 Task: Use the formula "HYPGEOM.DIST" in spreadsheet "Project portfolio".
Action: Mouse moved to (144, 134)
Screenshot: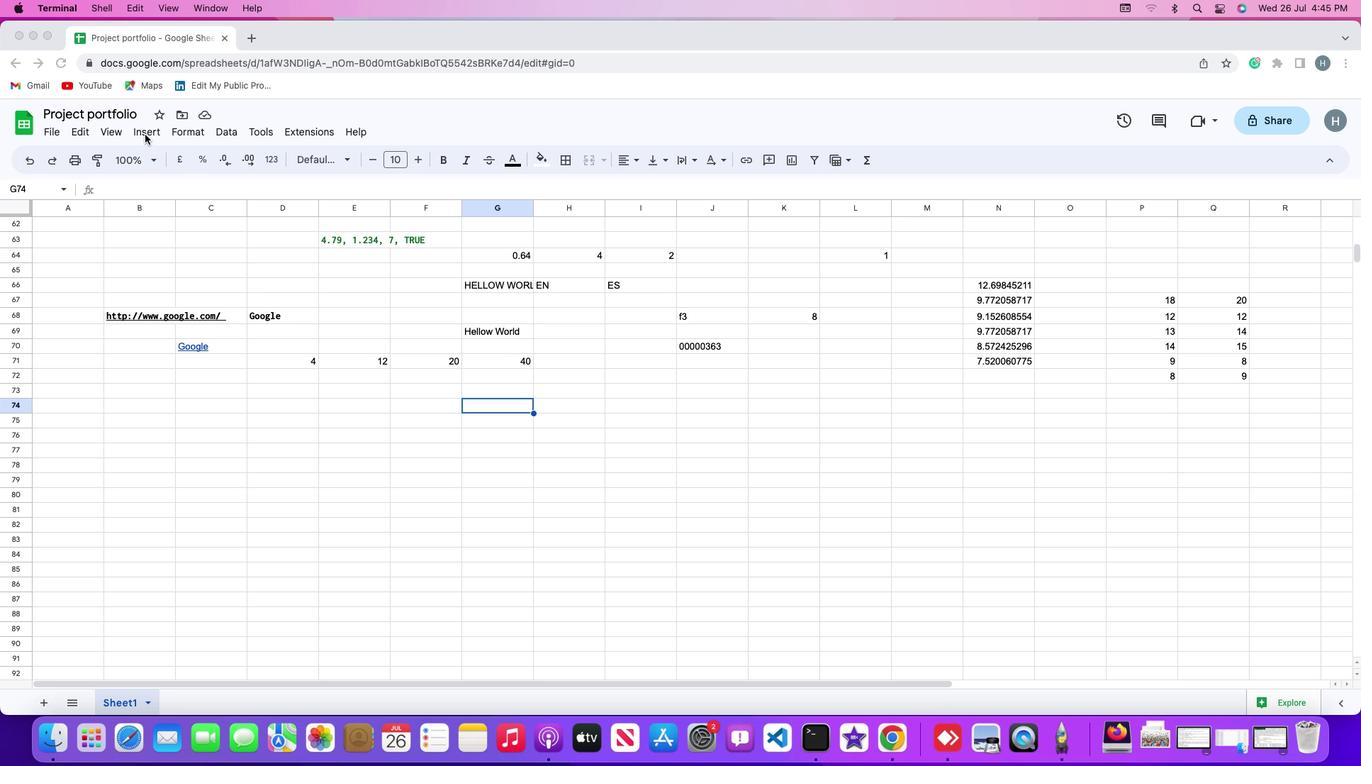 
Action: Mouse pressed left at (144, 134)
Screenshot: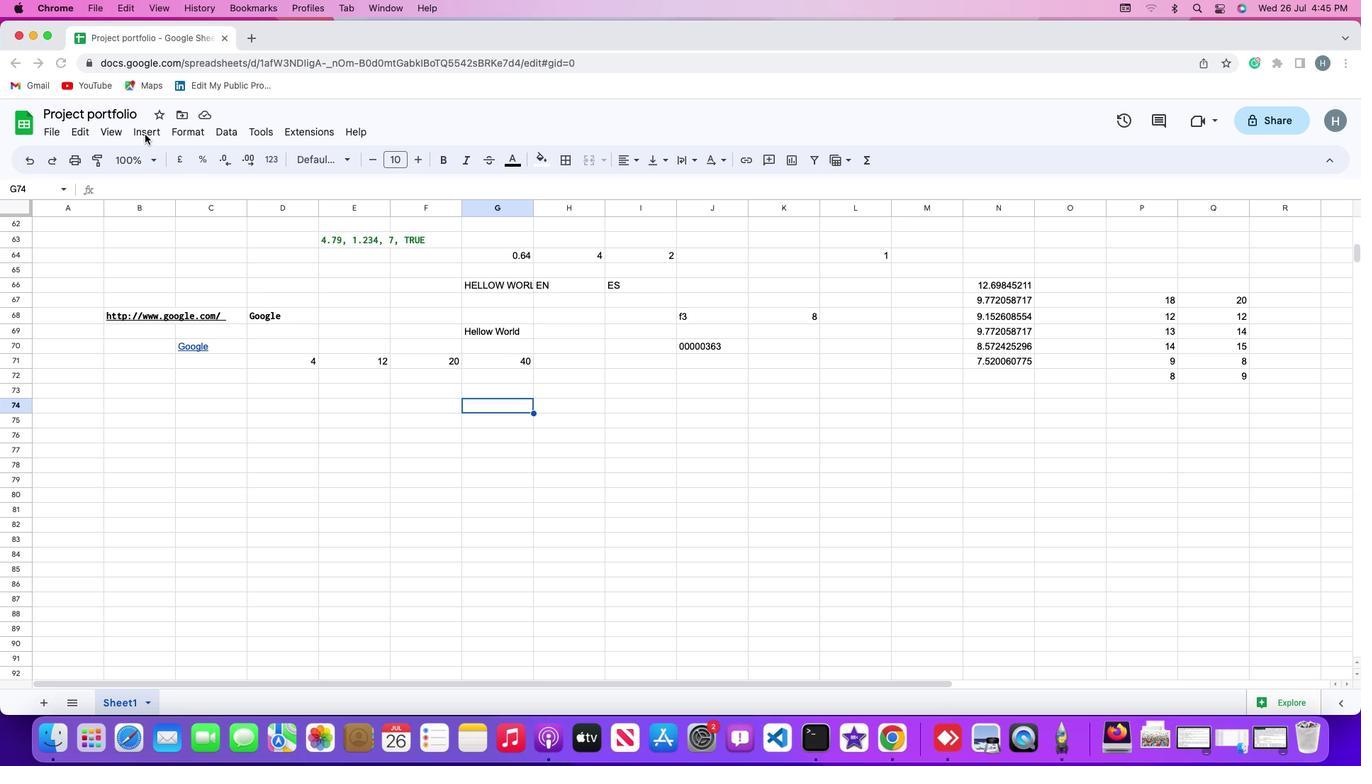 
Action: Mouse moved to (147, 132)
Screenshot: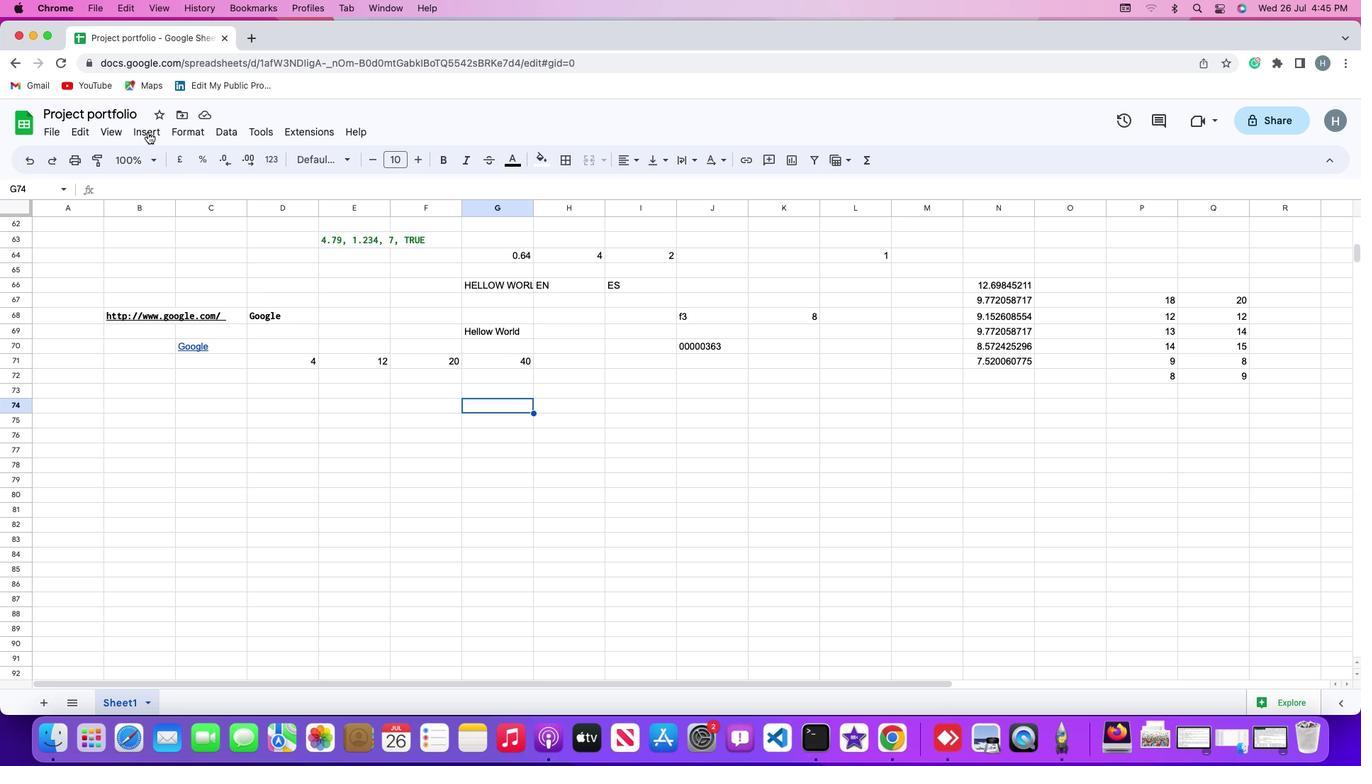 
Action: Mouse pressed left at (147, 132)
Screenshot: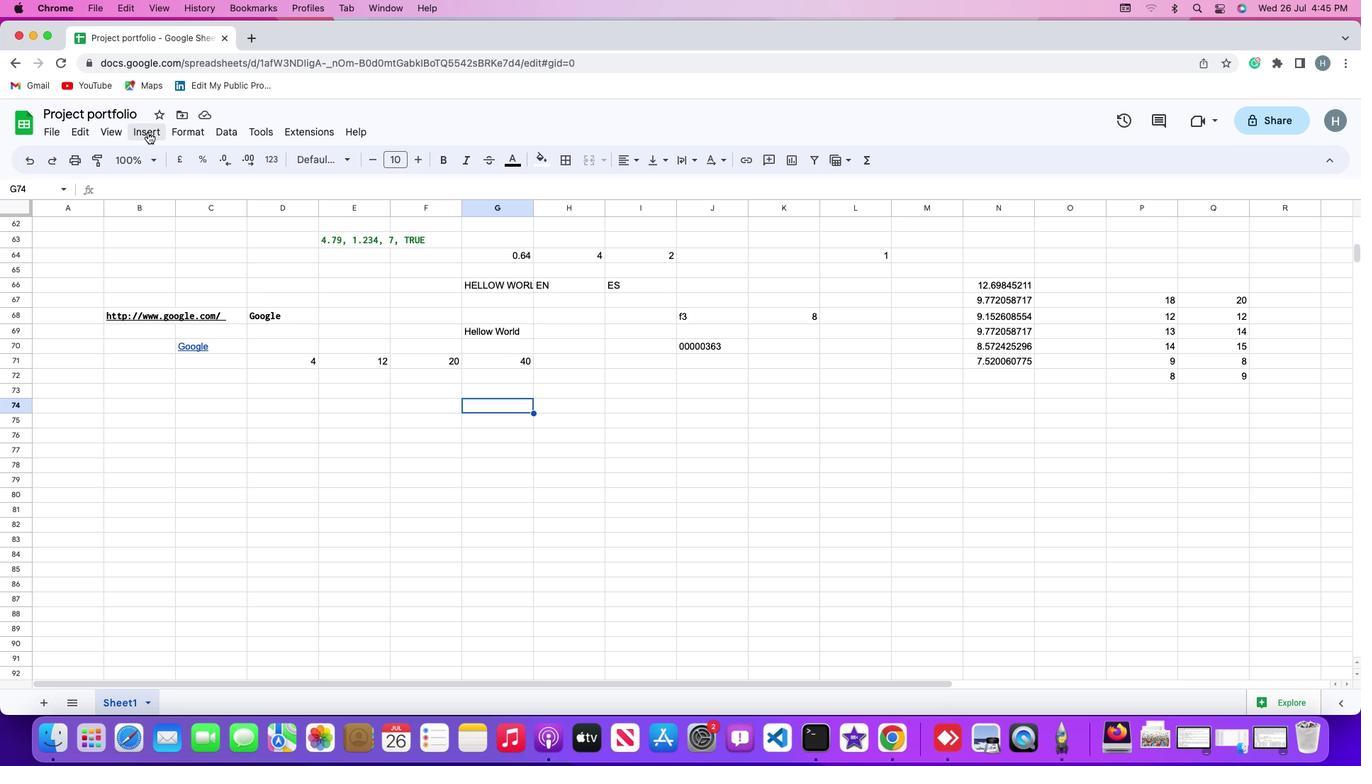 
Action: Mouse moved to (196, 359)
Screenshot: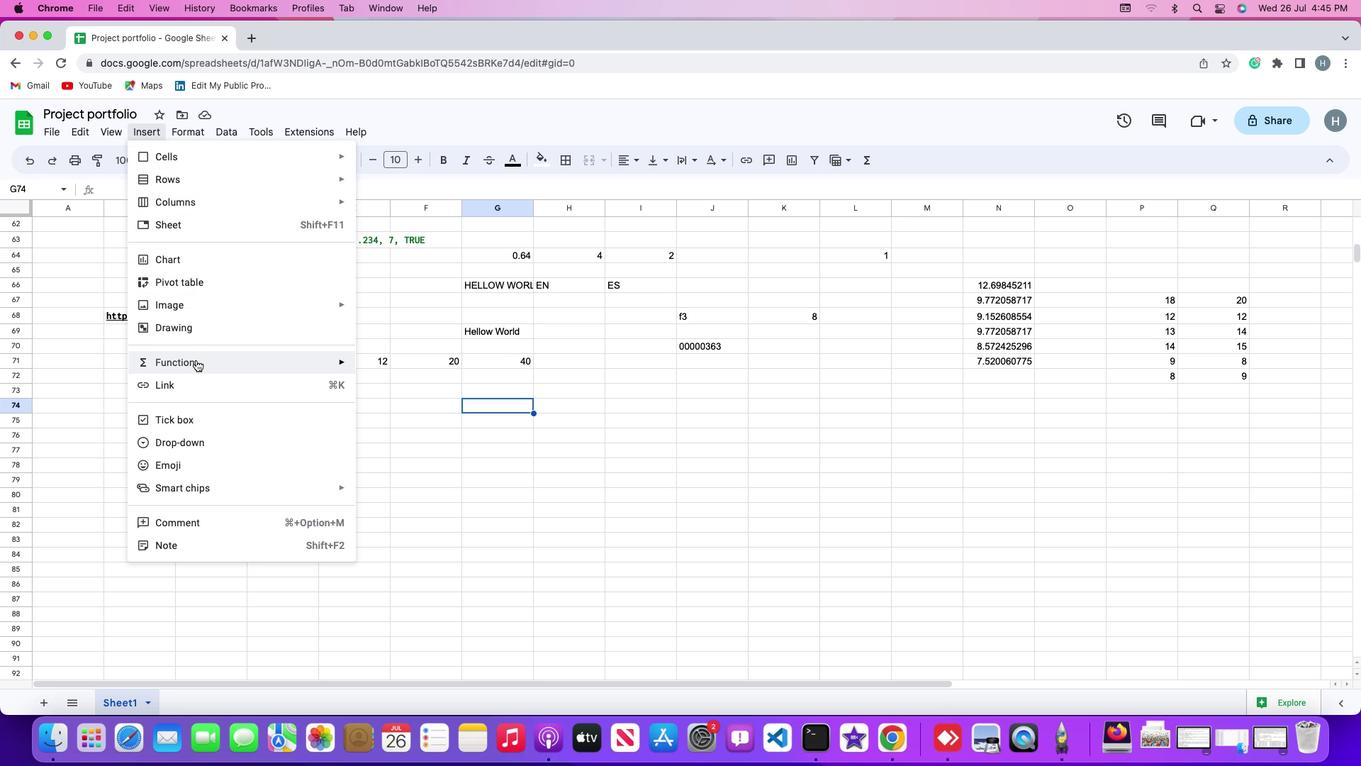 
Action: Mouse pressed left at (196, 359)
Screenshot: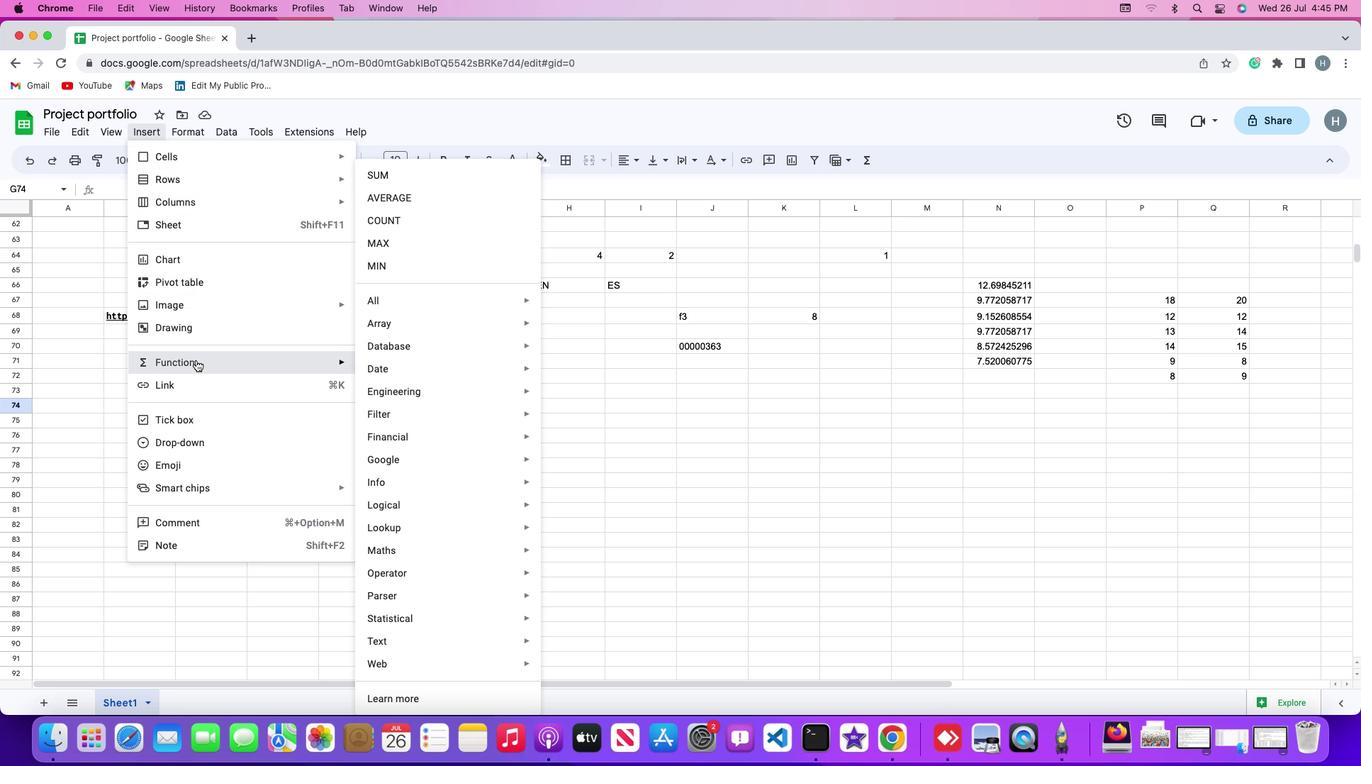 
Action: Mouse moved to (417, 298)
Screenshot: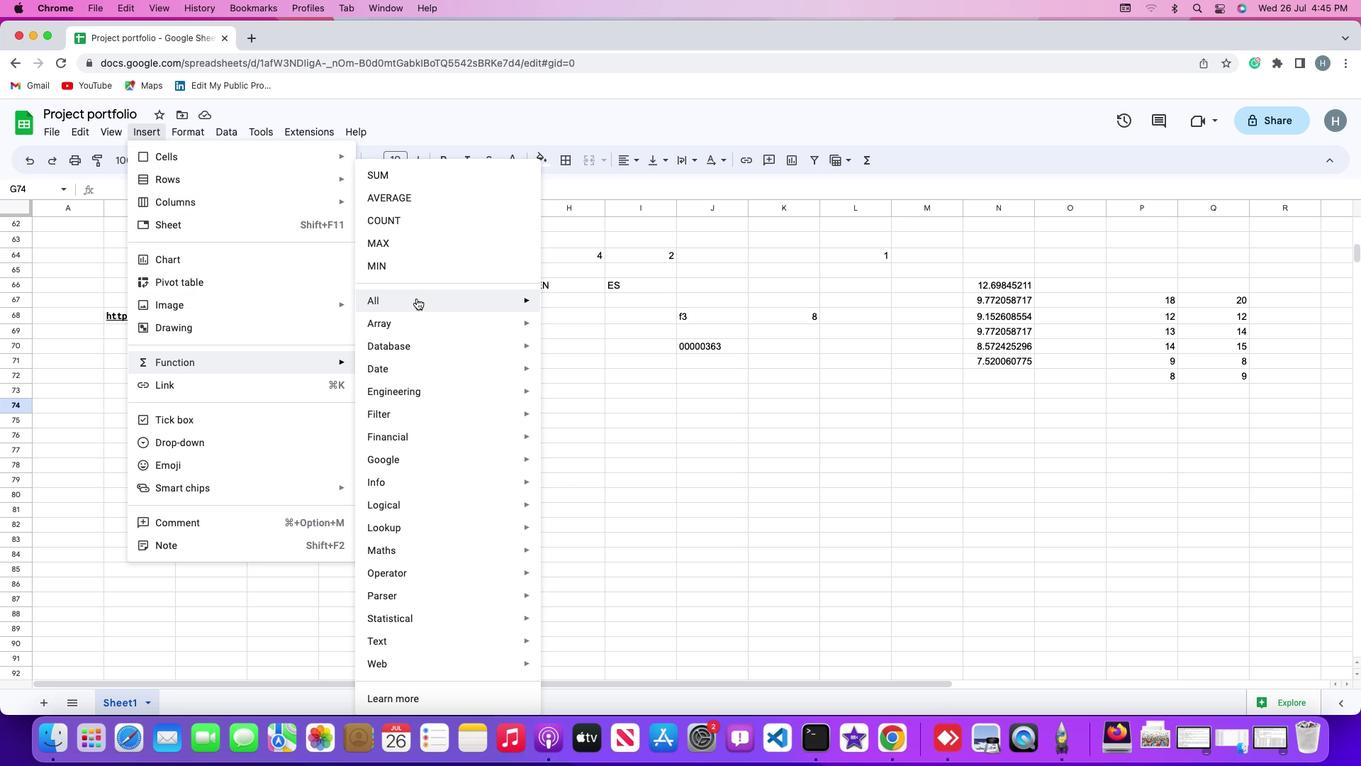 
Action: Mouse pressed left at (417, 298)
Screenshot: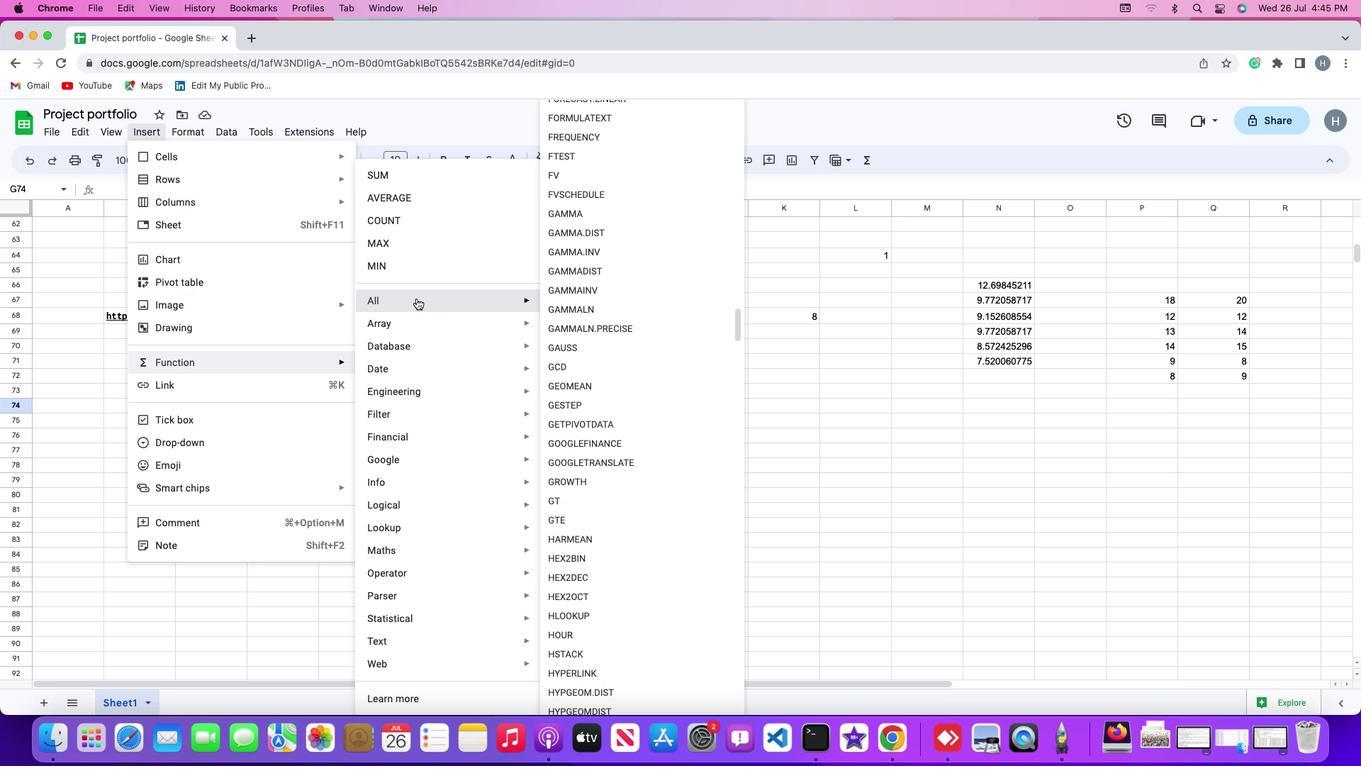 
Action: Mouse moved to (642, 582)
Screenshot: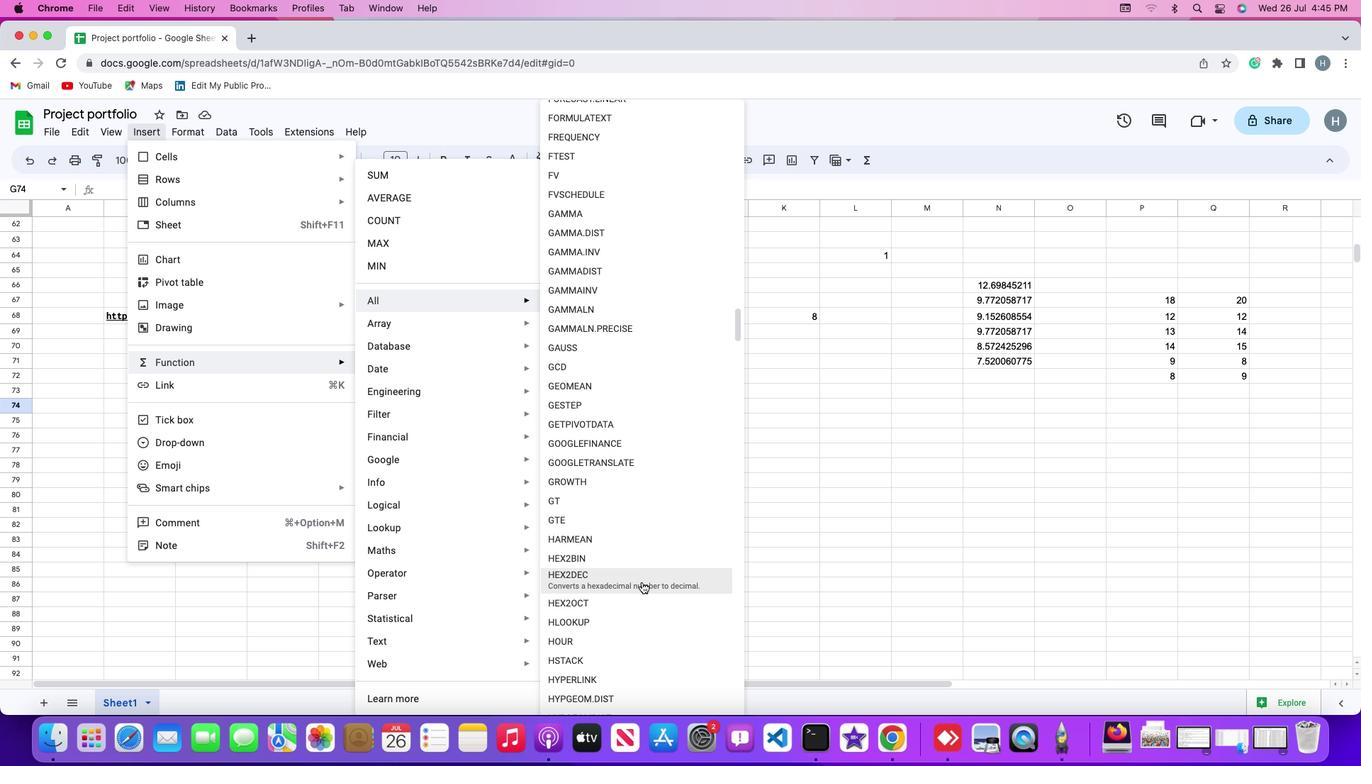 
Action: Mouse scrolled (642, 582) with delta (0, 0)
Screenshot: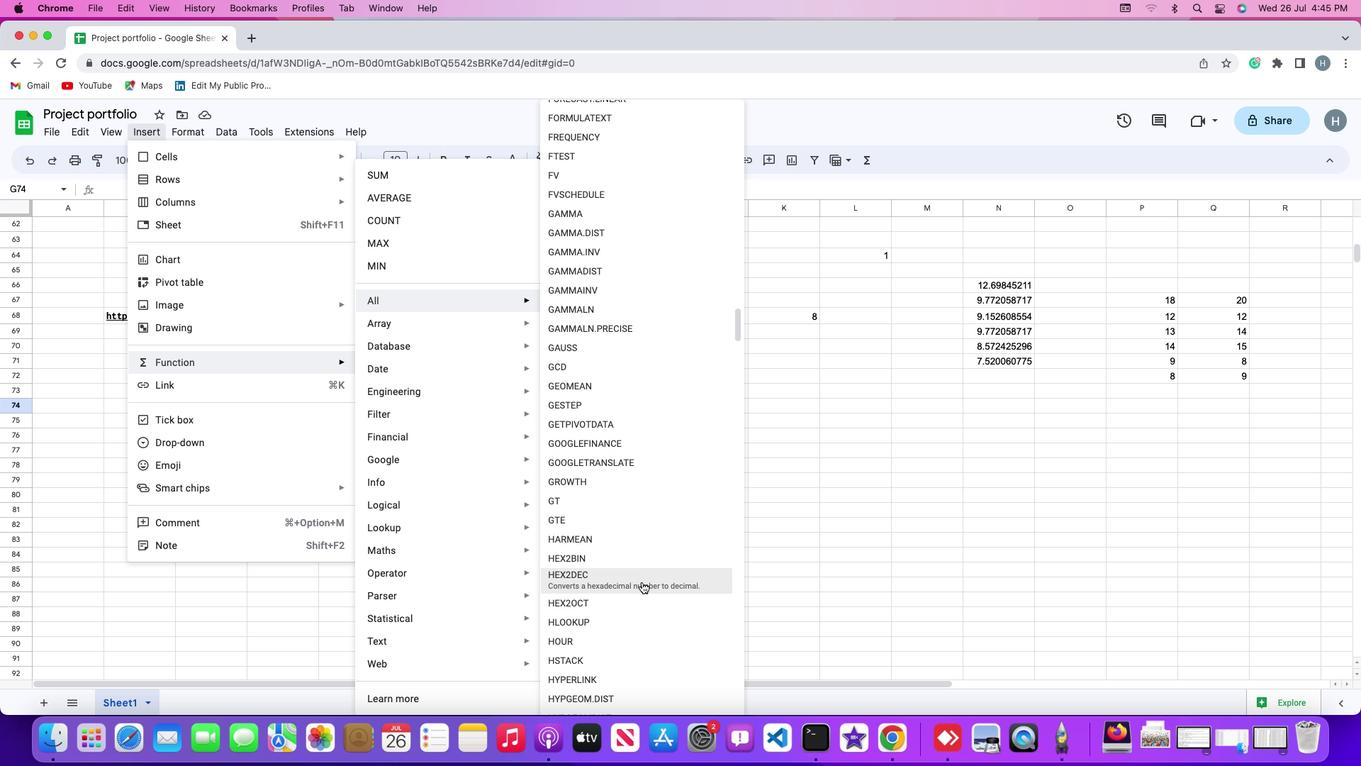 
Action: Mouse scrolled (642, 582) with delta (0, 0)
Screenshot: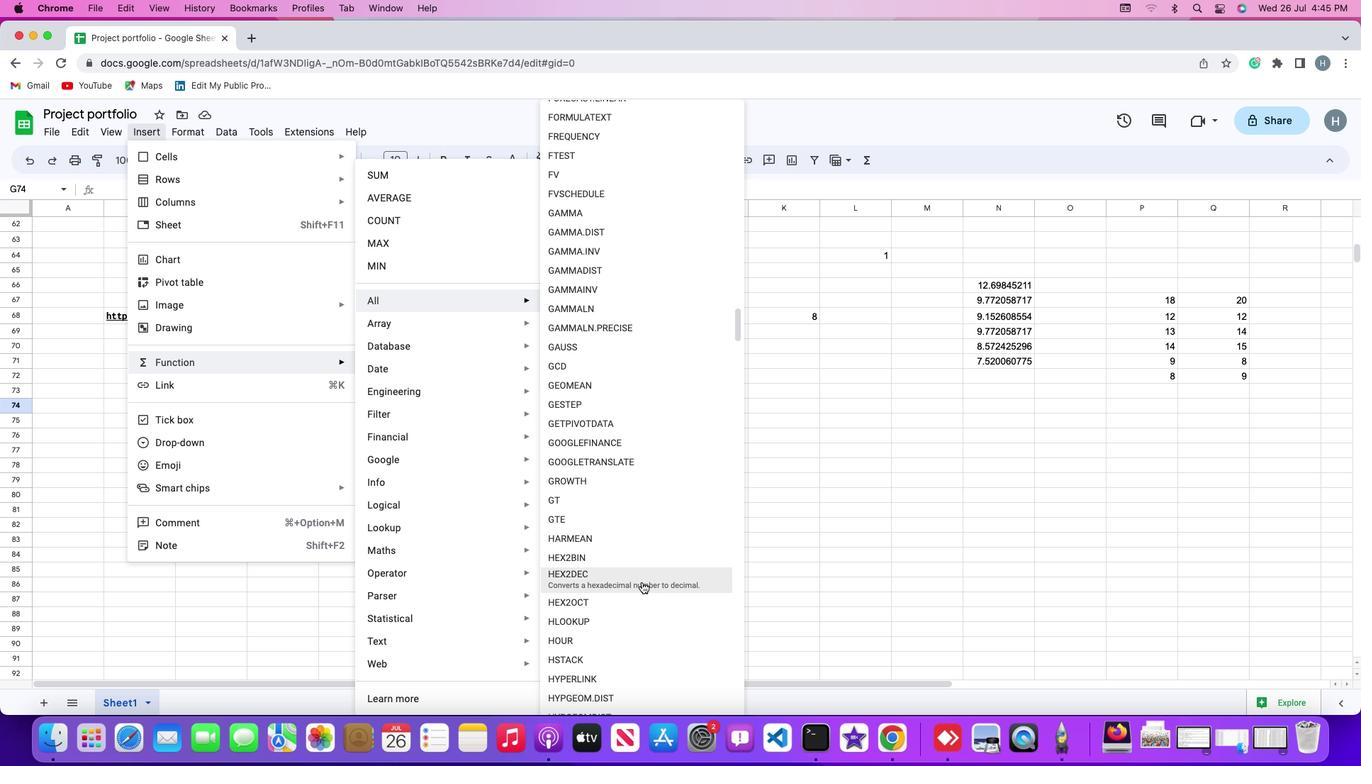 
Action: Mouse scrolled (642, 582) with delta (0, -1)
Screenshot: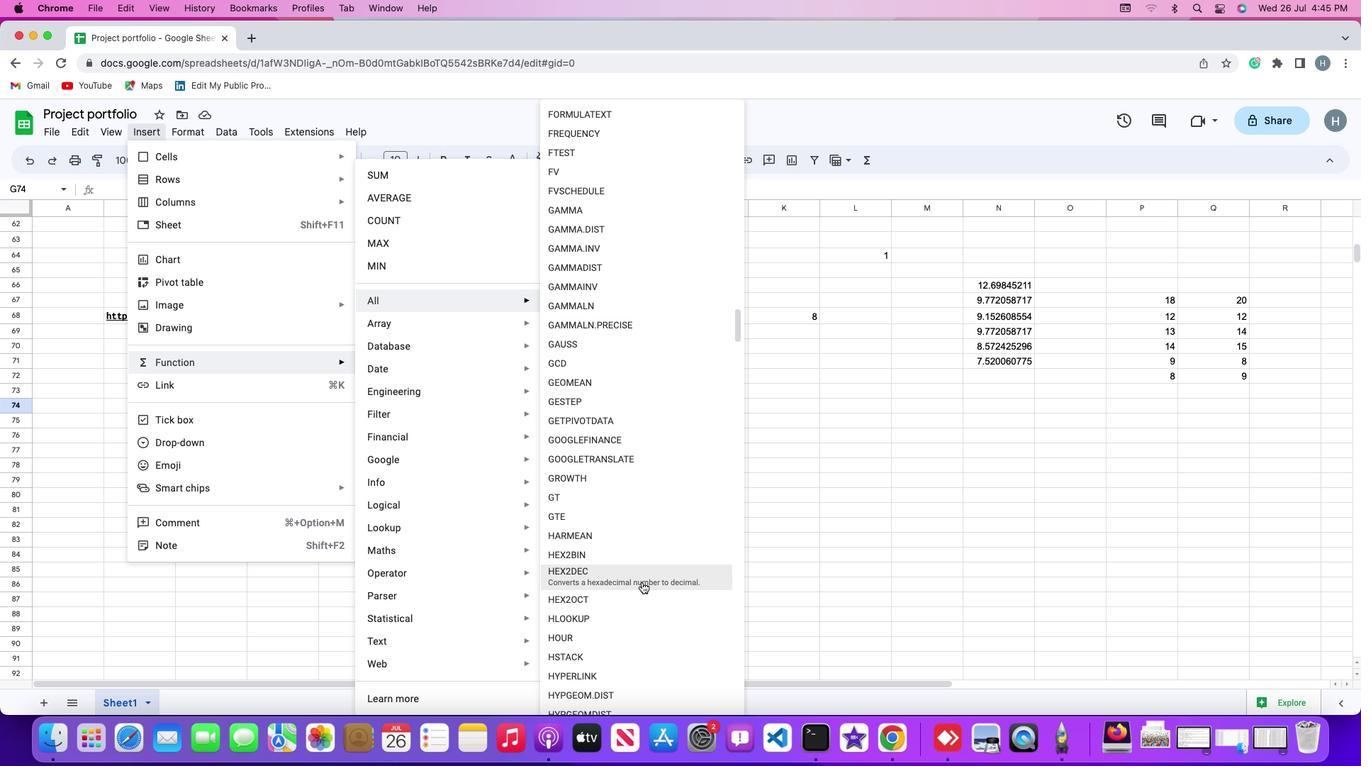 
Action: Mouse scrolled (642, 582) with delta (0, 0)
Screenshot: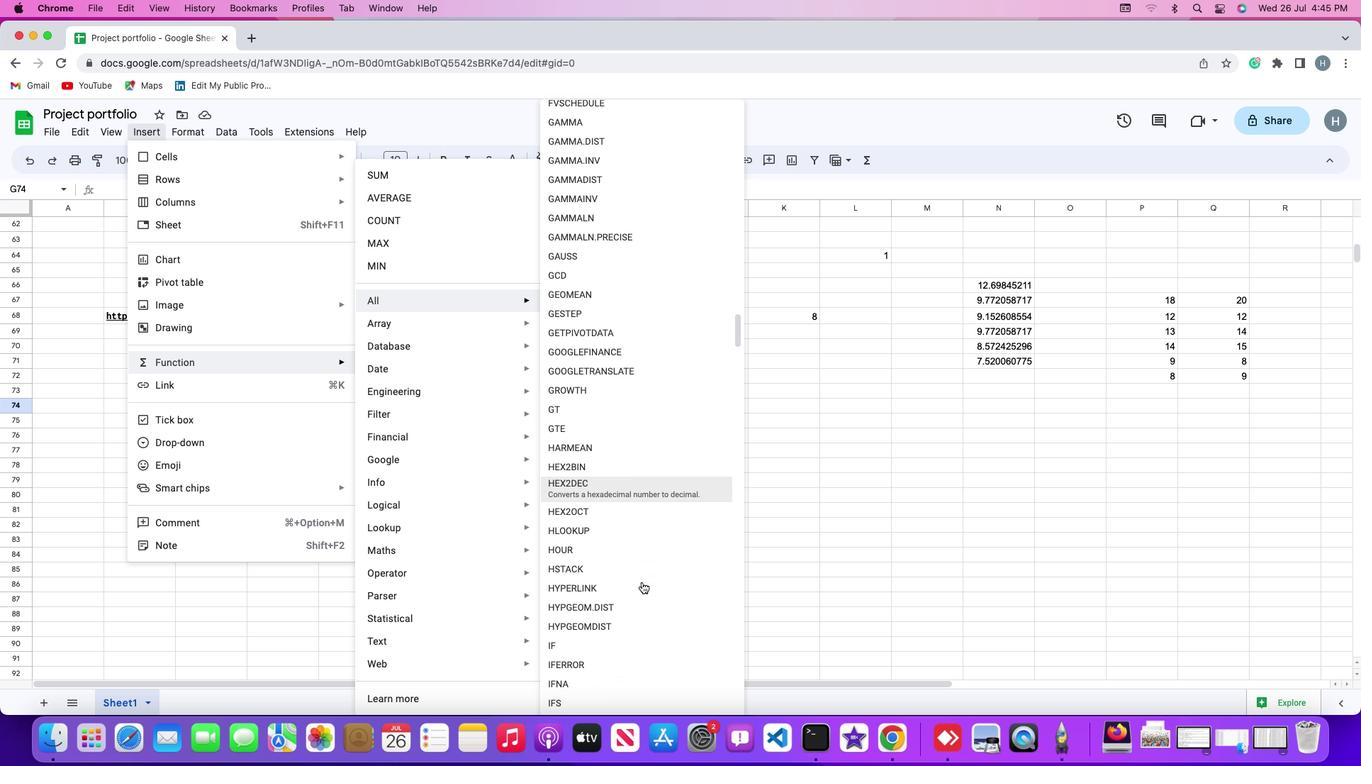 
Action: Mouse moved to (642, 582)
Screenshot: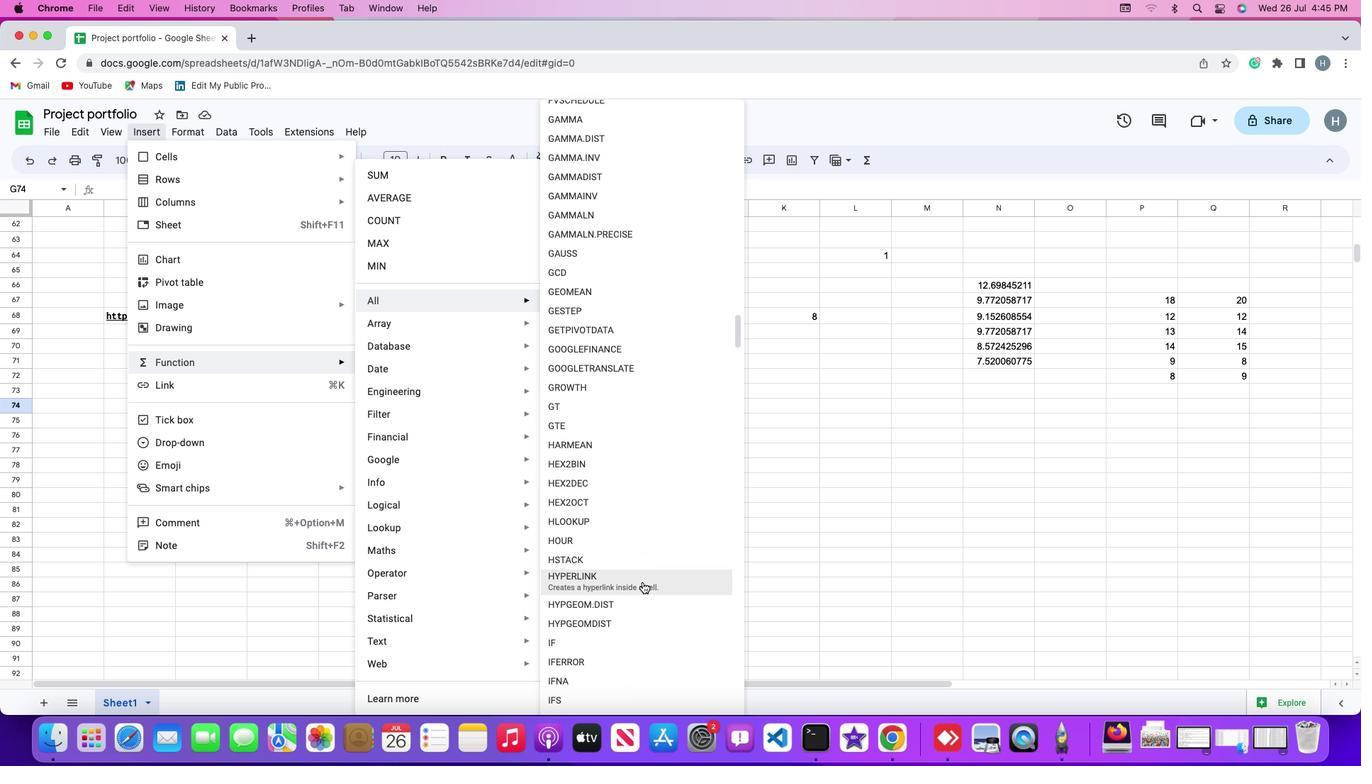 
Action: Mouse scrolled (642, 582) with delta (0, 0)
Screenshot: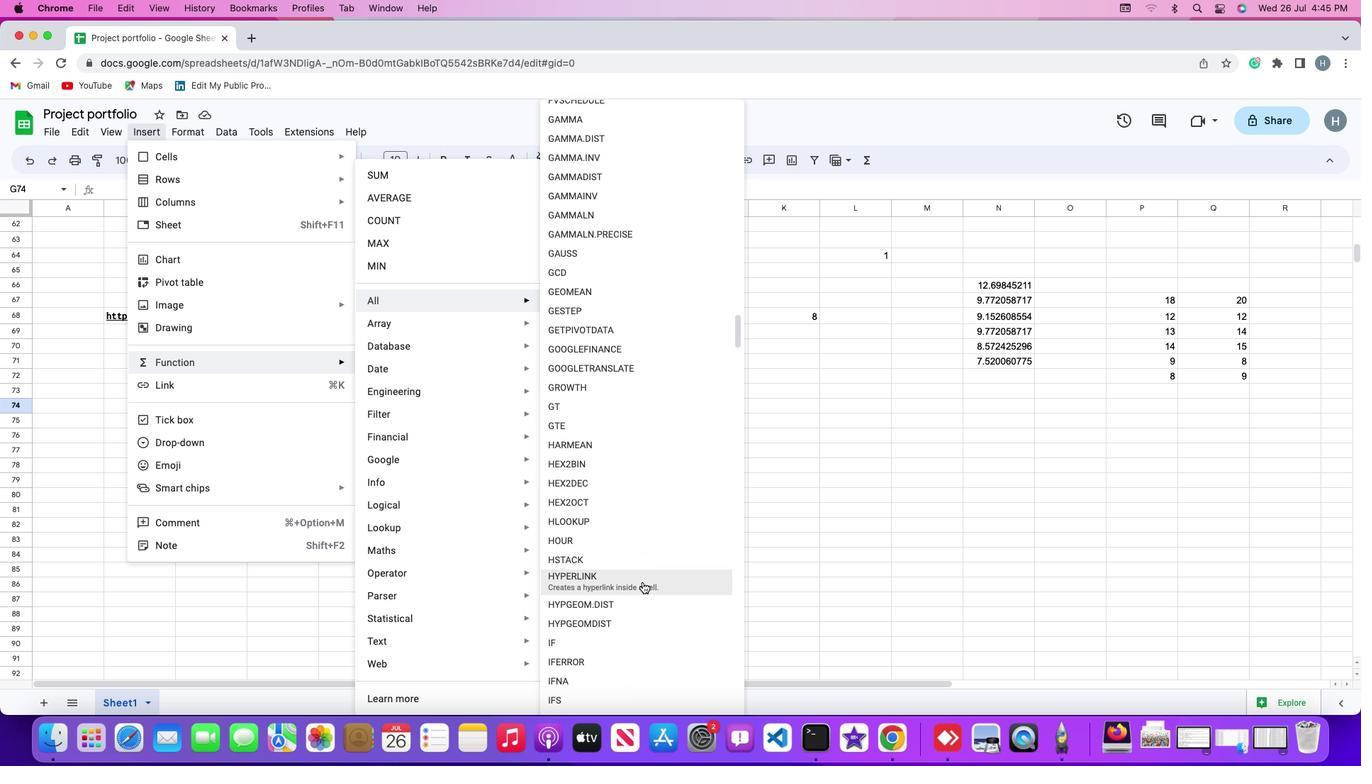 
Action: Mouse scrolled (642, 582) with delta (0, 0)
Screenshot: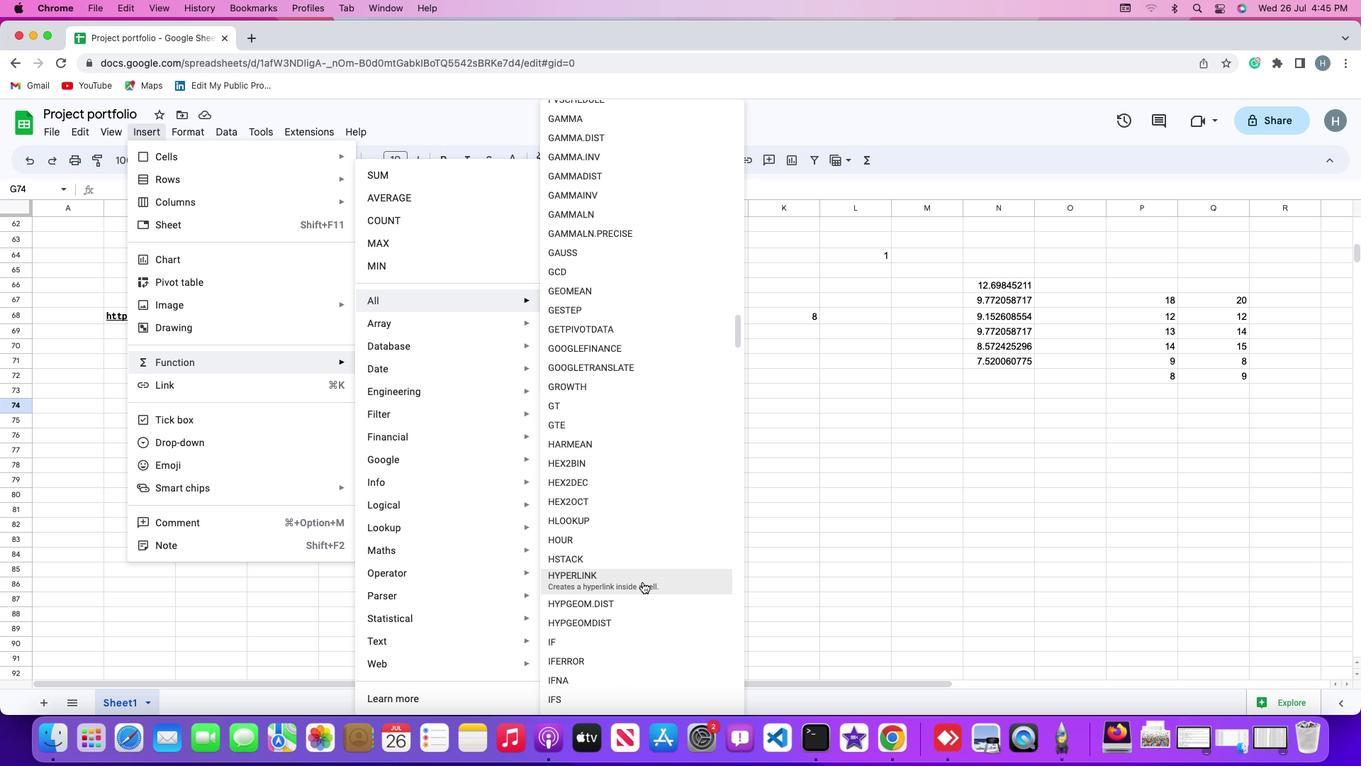
Action: Mouse scrolled (642, 582) with delta (0, 0)
Screenshot: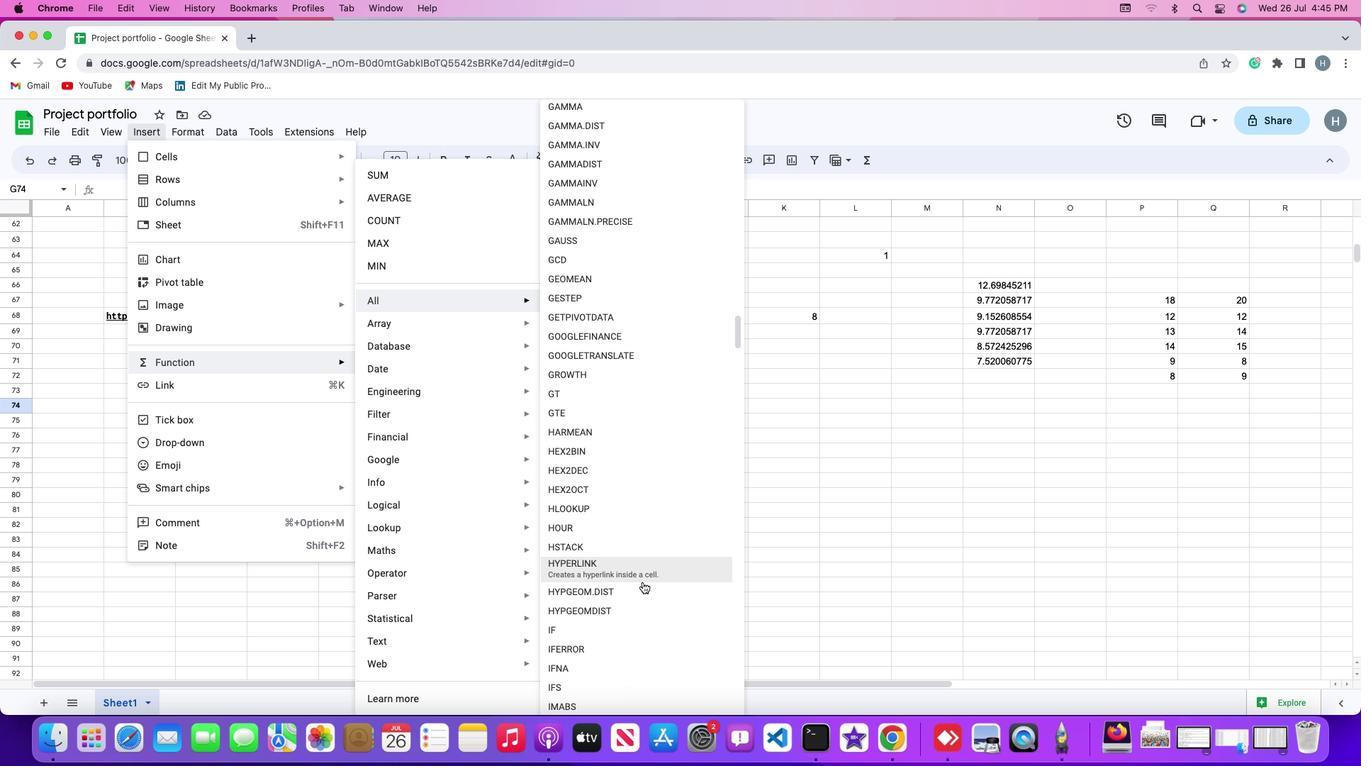 
Action: Mouse moved to (614, 541)
Screenshot: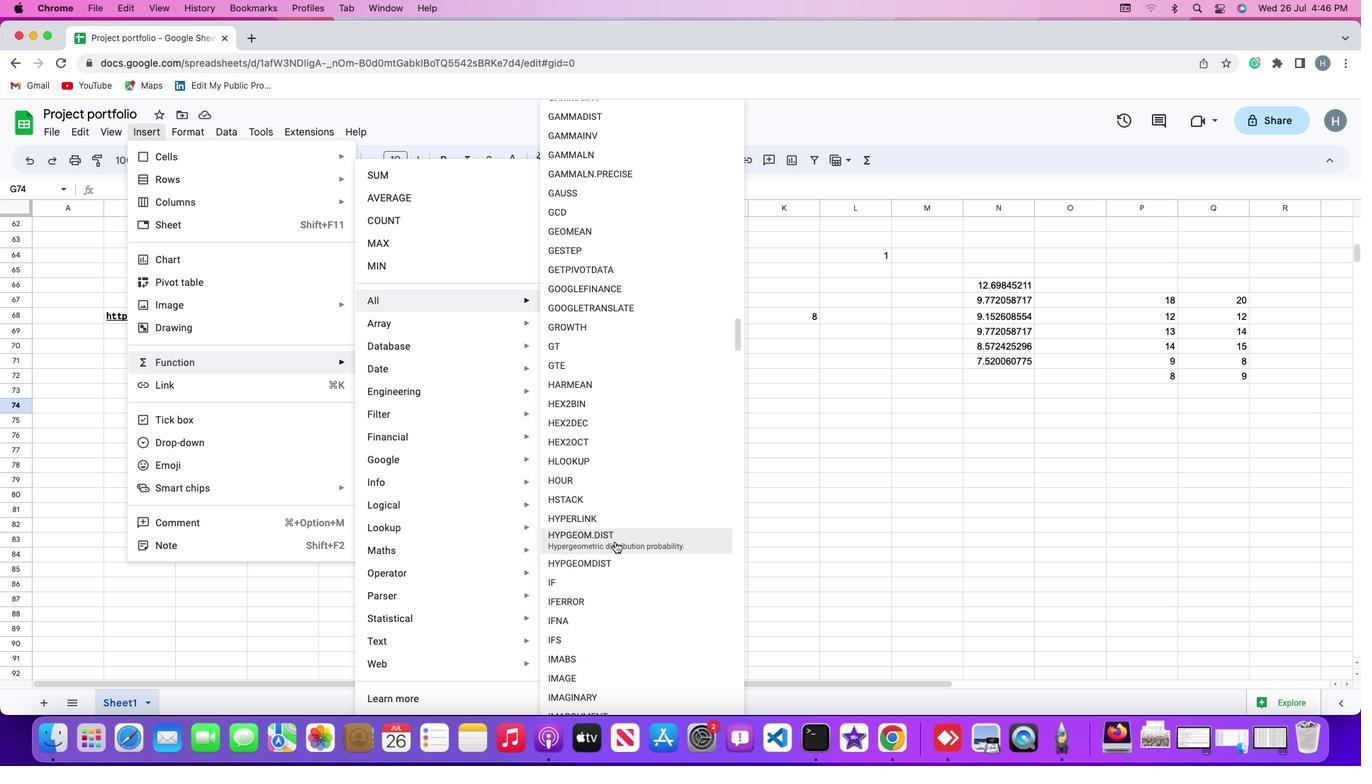 
Action: Mouse pressed left at (614, 541)
Screenshot: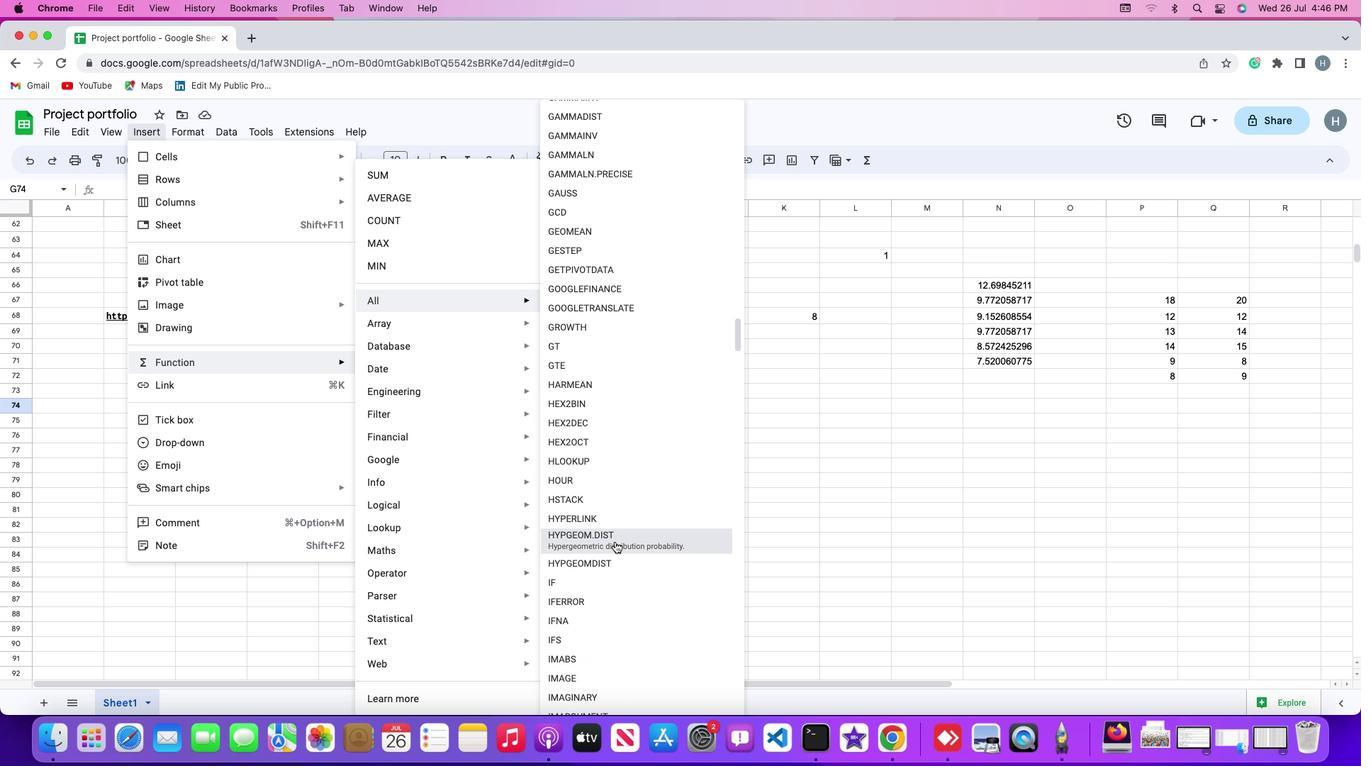 
Action: Mouse moved to (299, 359)
Screenshot: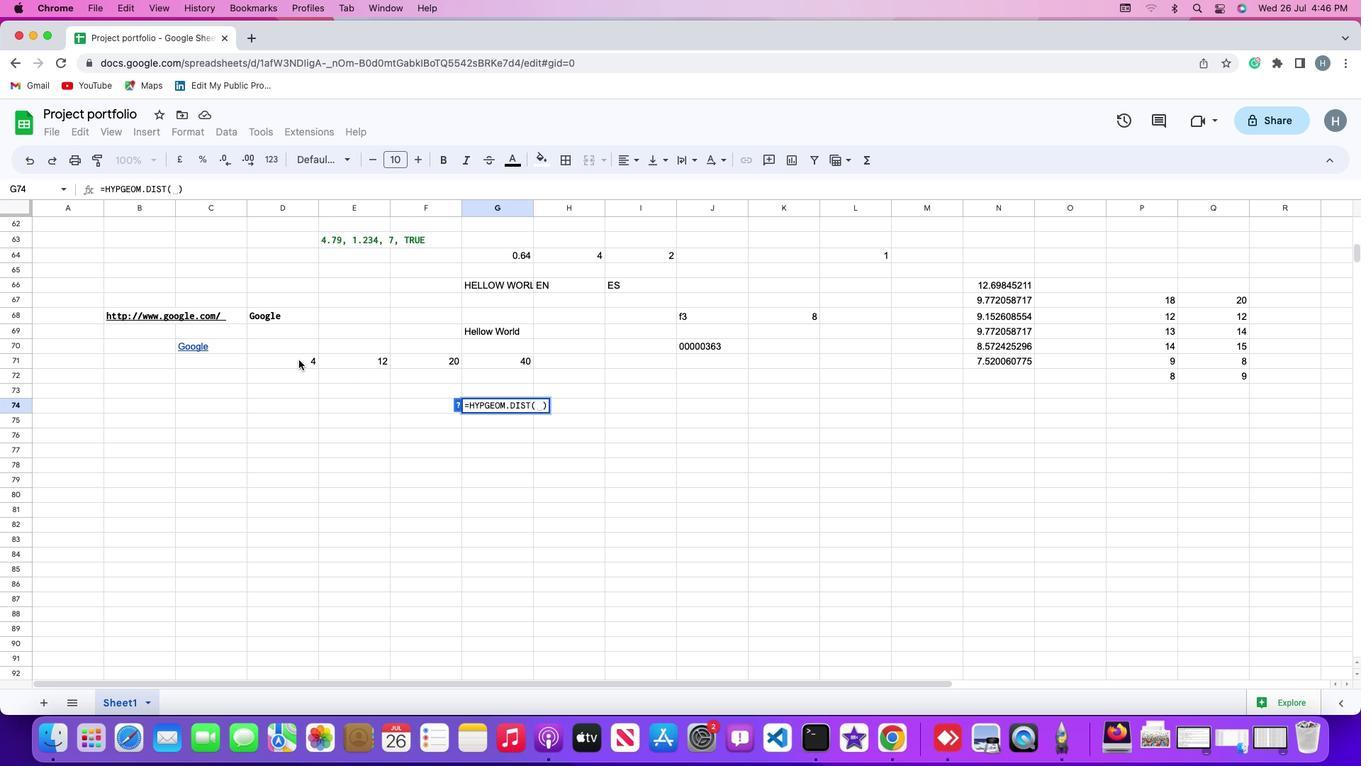 
Action: Mouse pressed left at (299, 359)
Screenshot: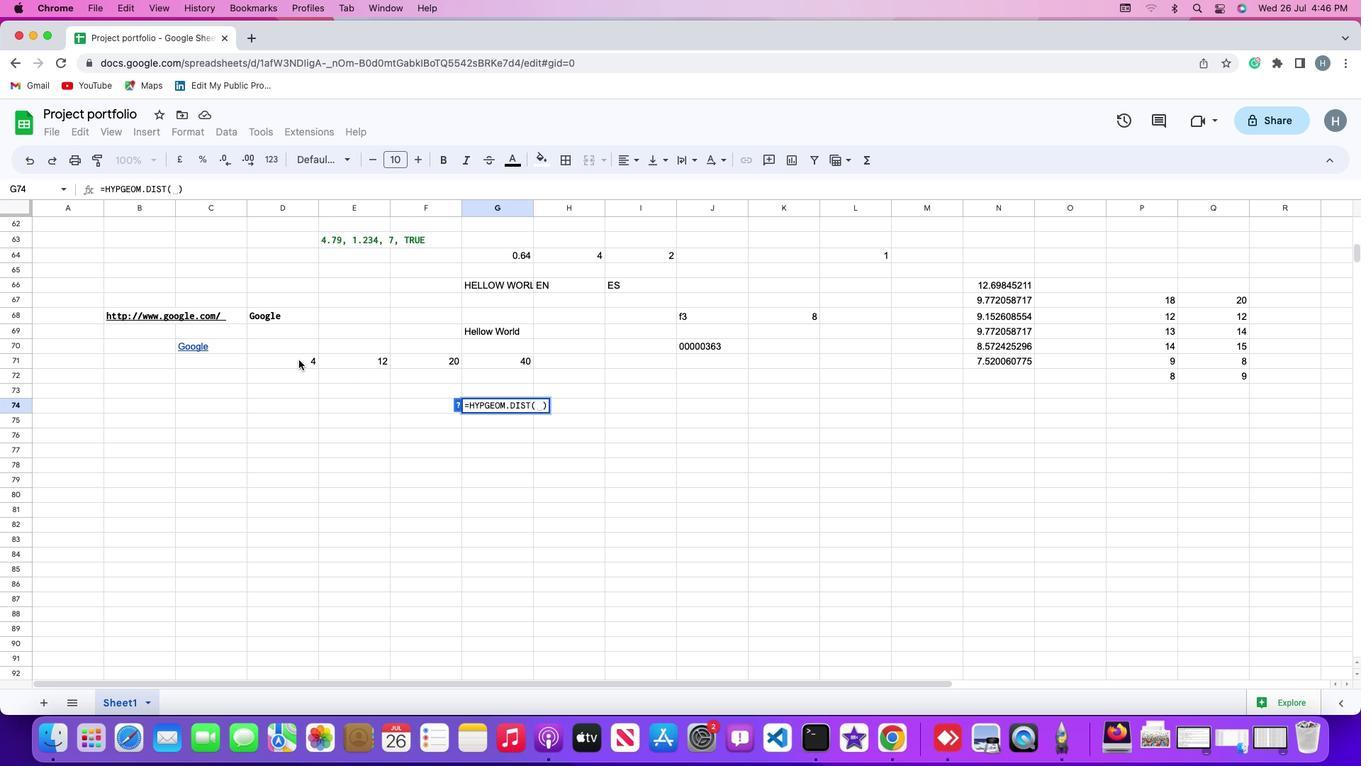 
Action: Mouse moved to (299, 361)
Screenshot: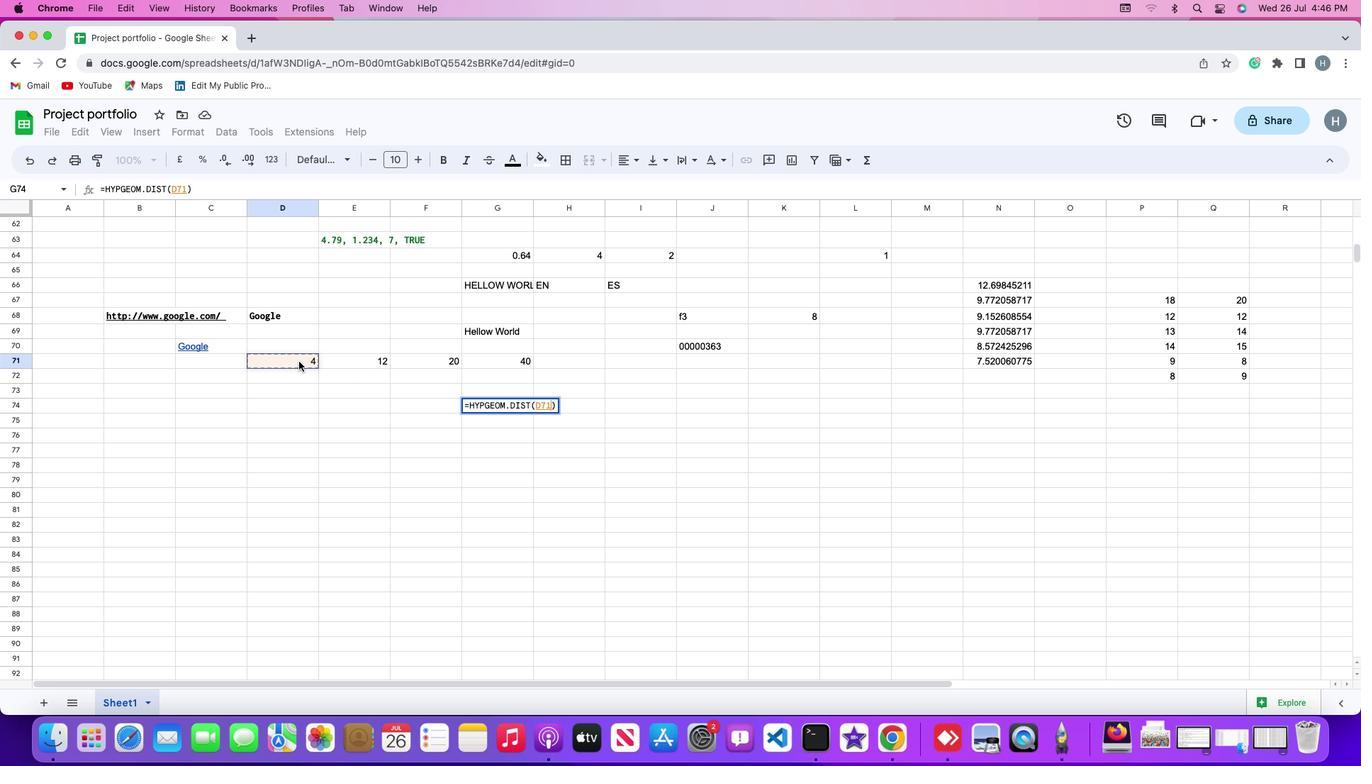 
Action: Key pressed ','
Screenshot: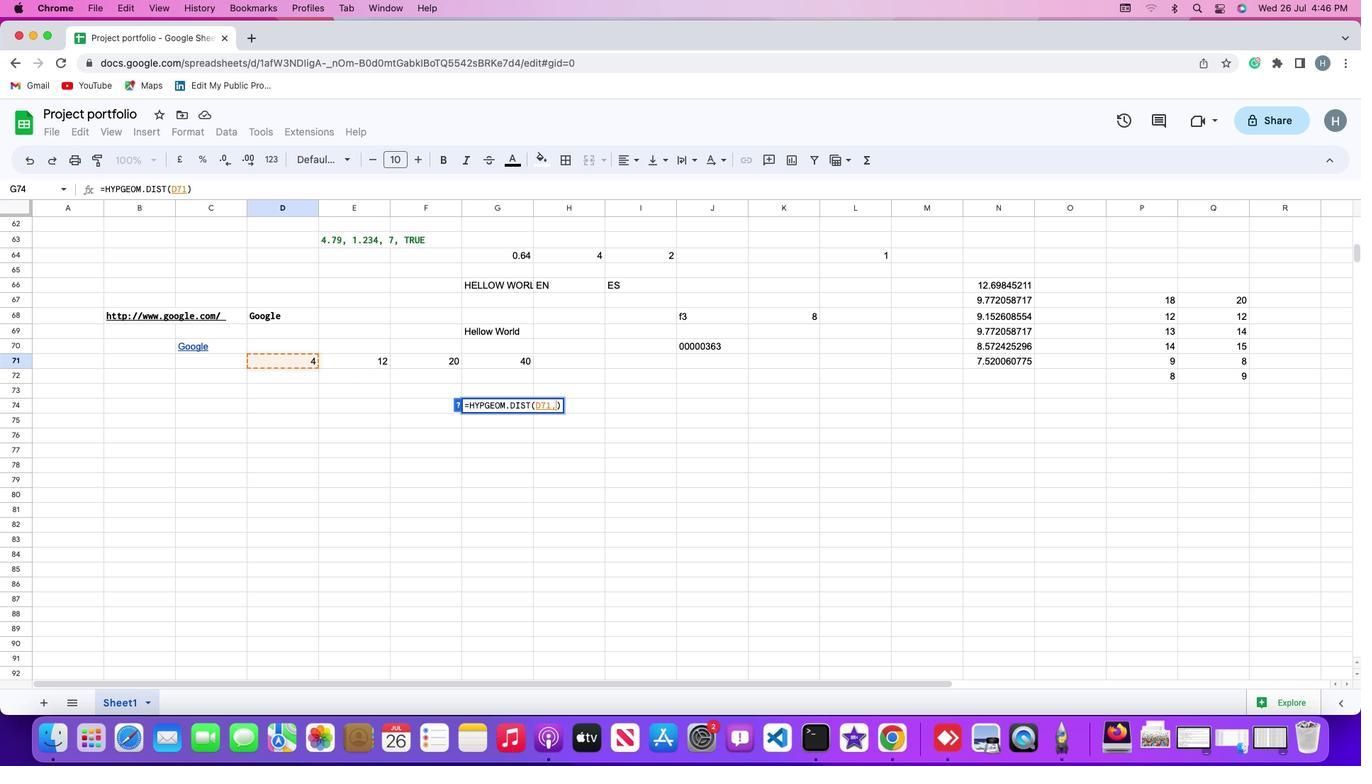 
Action: Mouse moved to (341, 361)
Screenshot: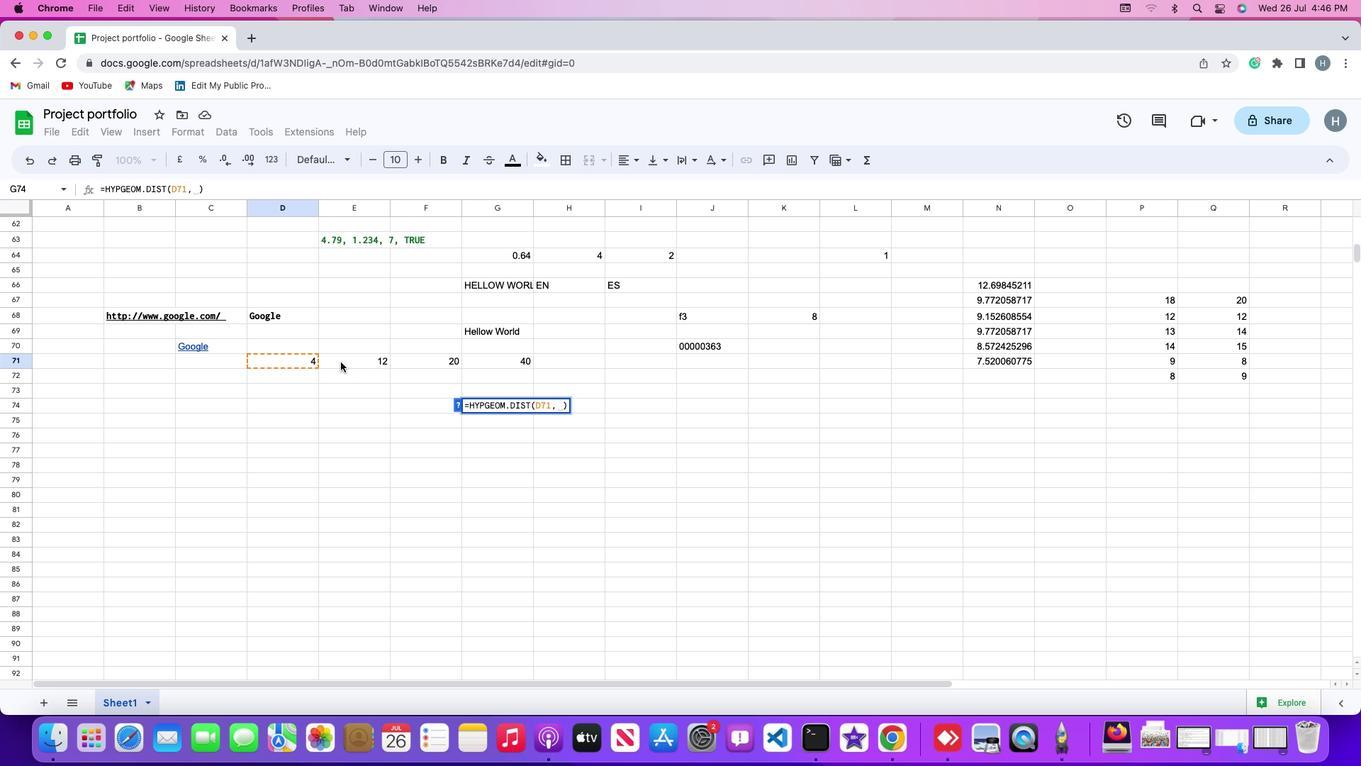 
Action: Mouse pressed left at (341, 361)
Screenshot: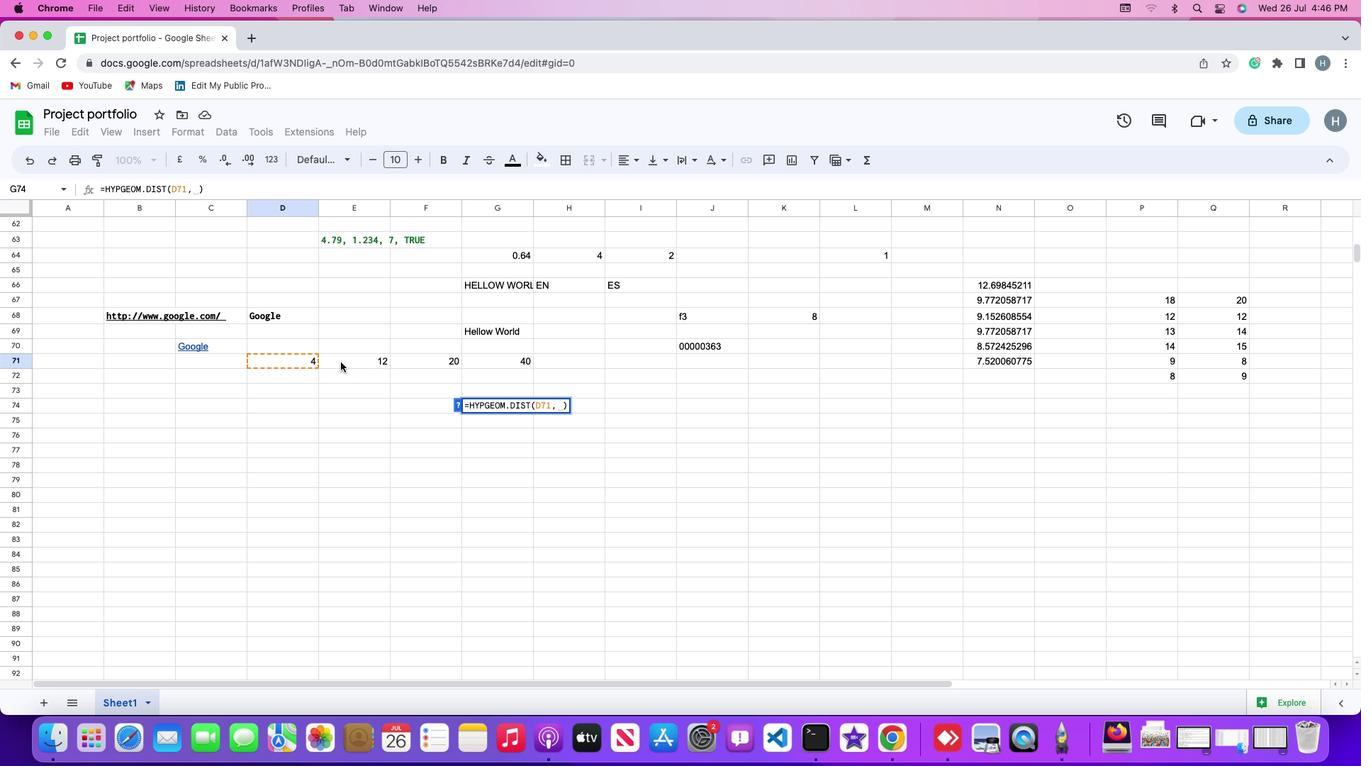 
Action: Key pressed ','
Screenshot: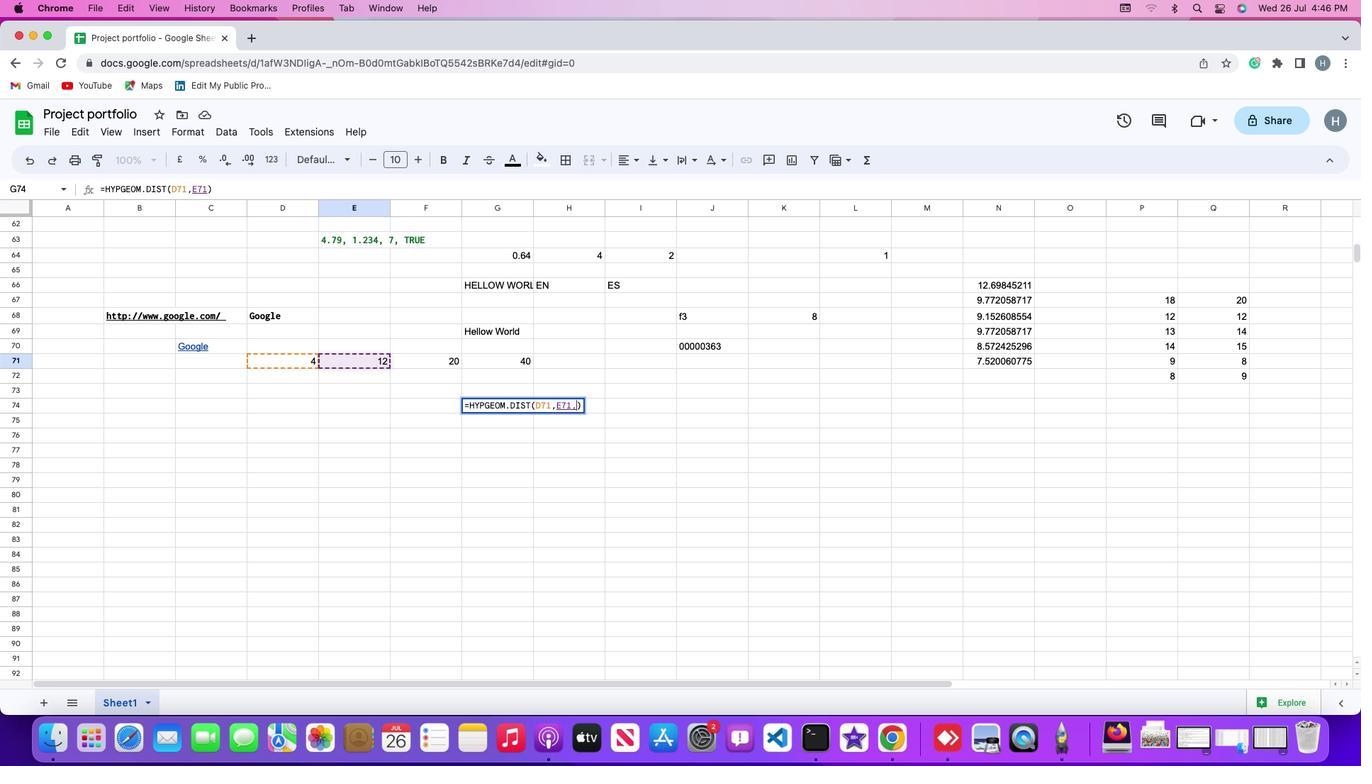 
Action: Mouse moved to (424, 357)
Screenshot: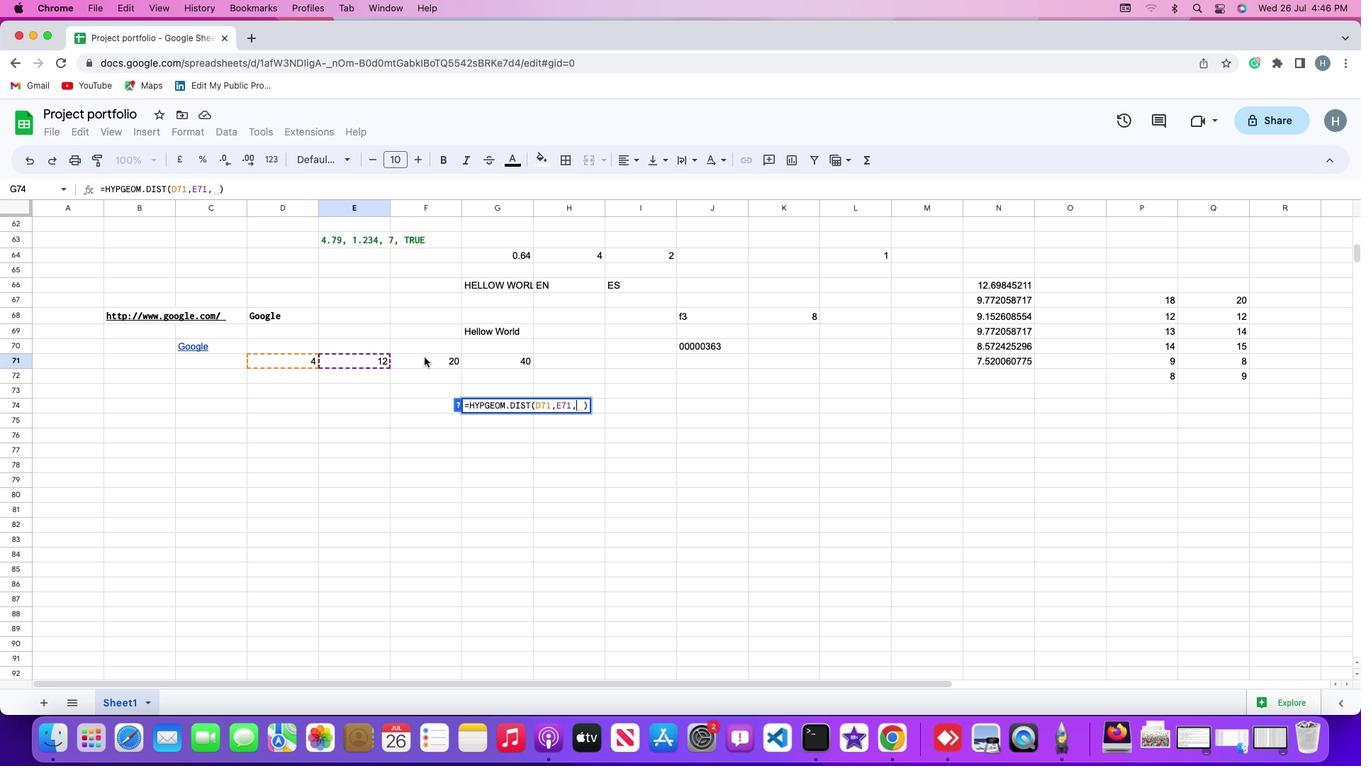 
Action: Mouse pressed left at (424, 357)
Screenshot: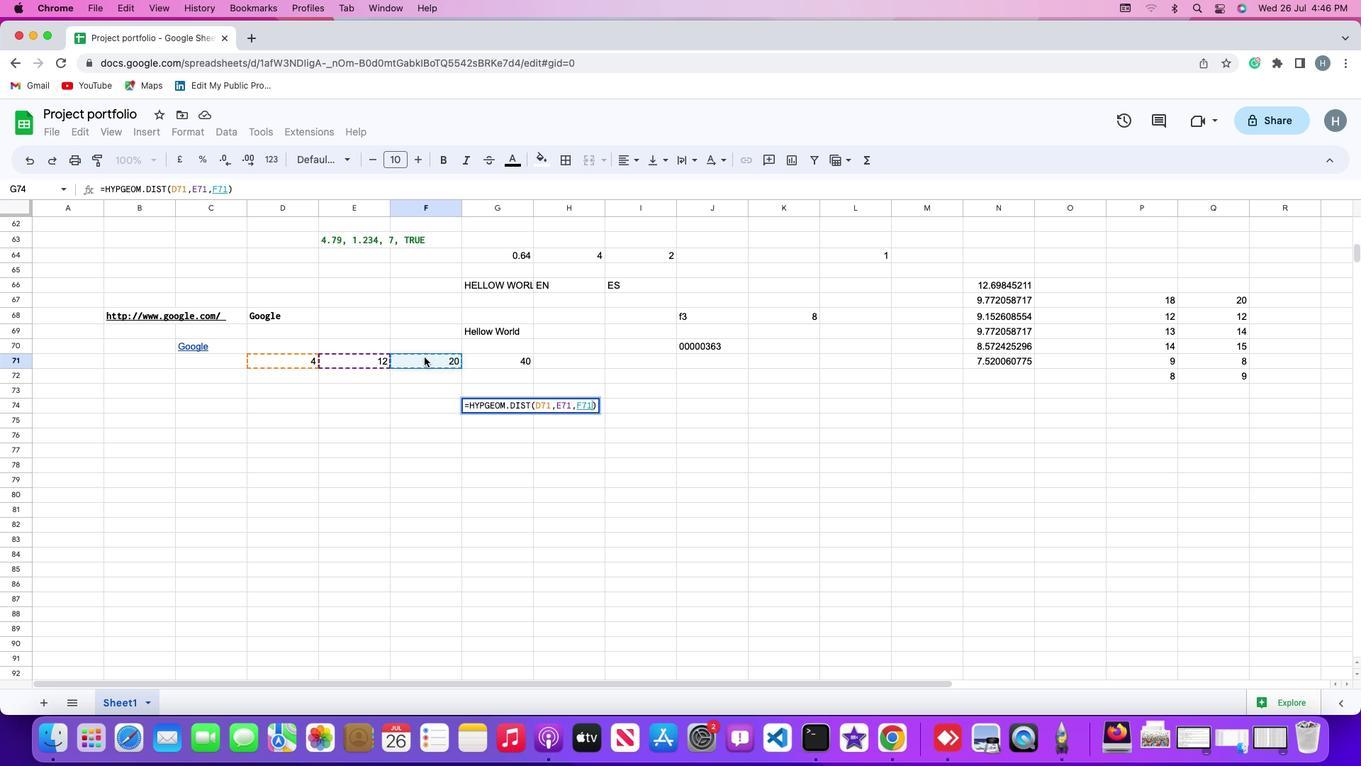 
Action: Key pressed ','
Screenshot: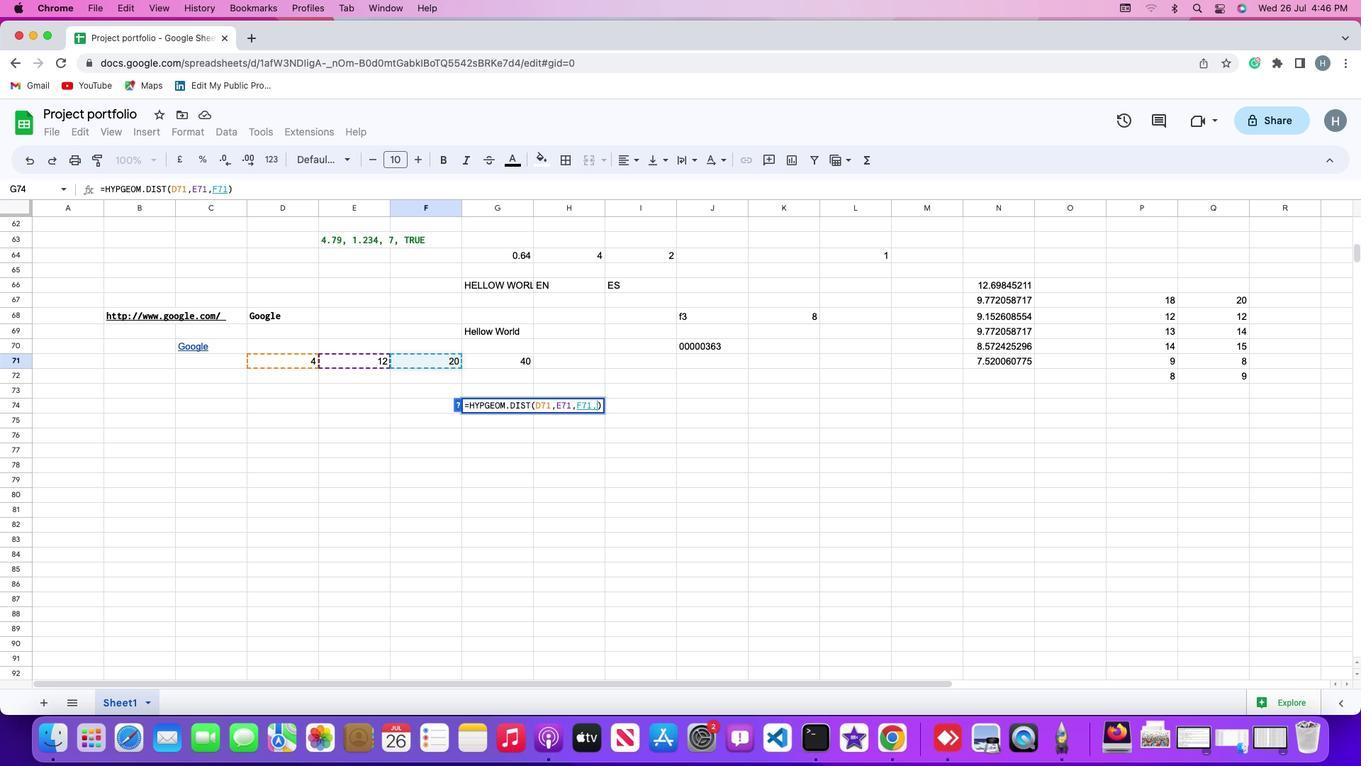 
Action: Mouse moved to (506, 358)
Screenshot: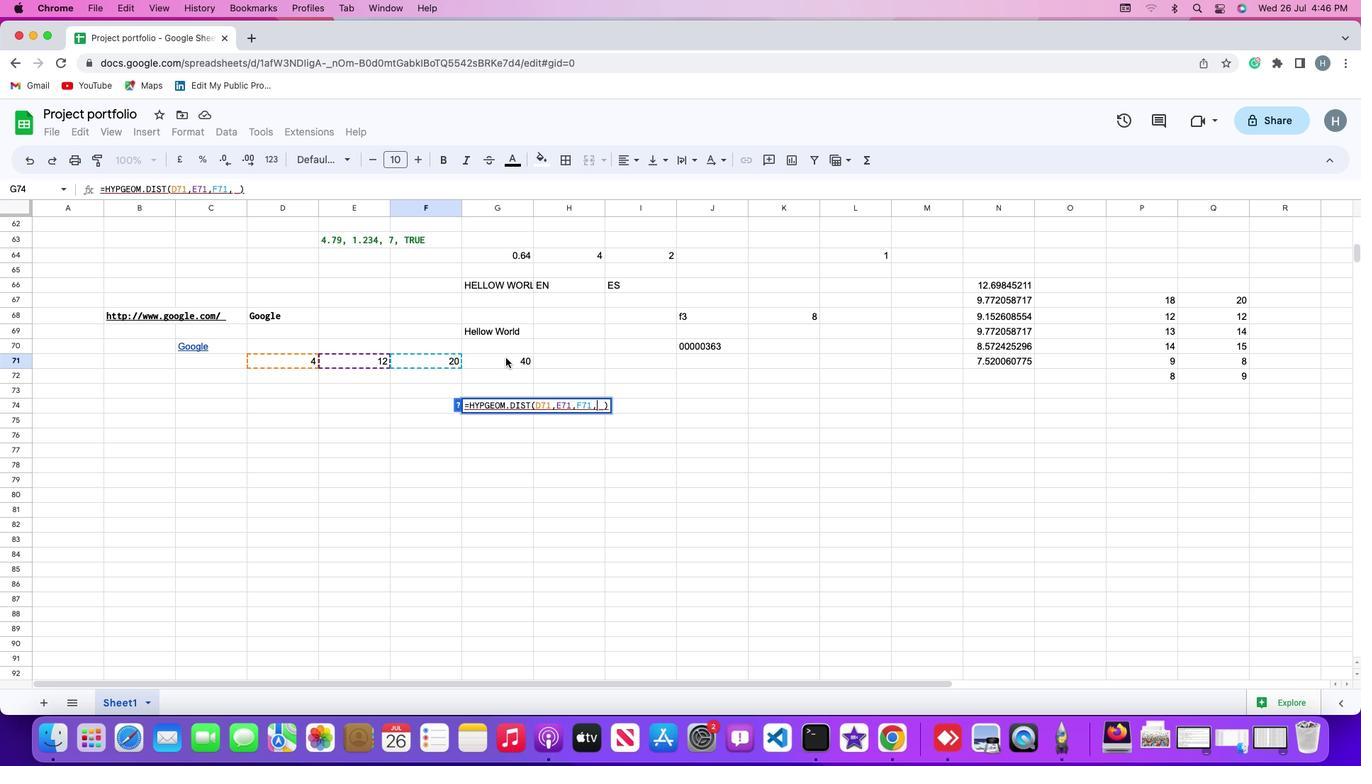 
Action: Mouse pressed left at (506, 358)
Screenshot: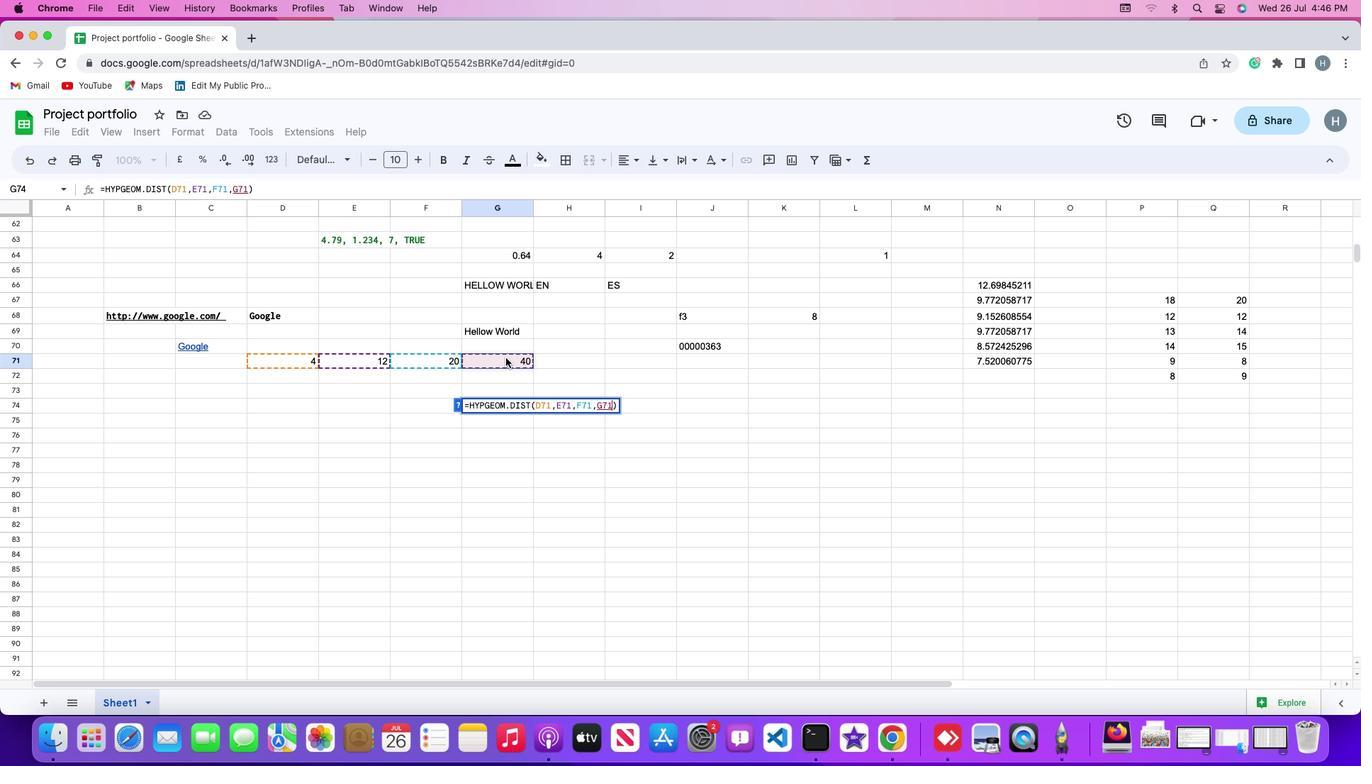 
Action: Mouse moved to (502, 360)
Screenshot: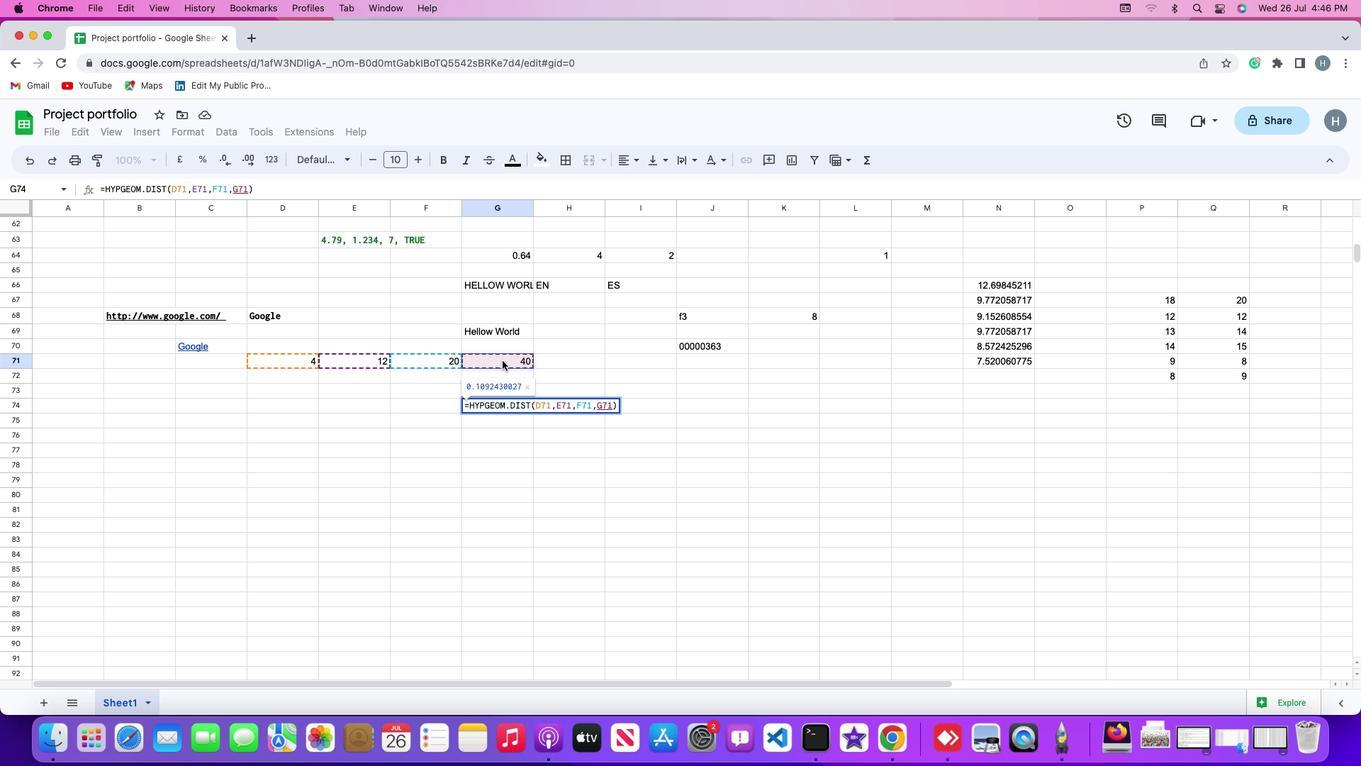 
Action: Key pressed Key.enter
Screenshot: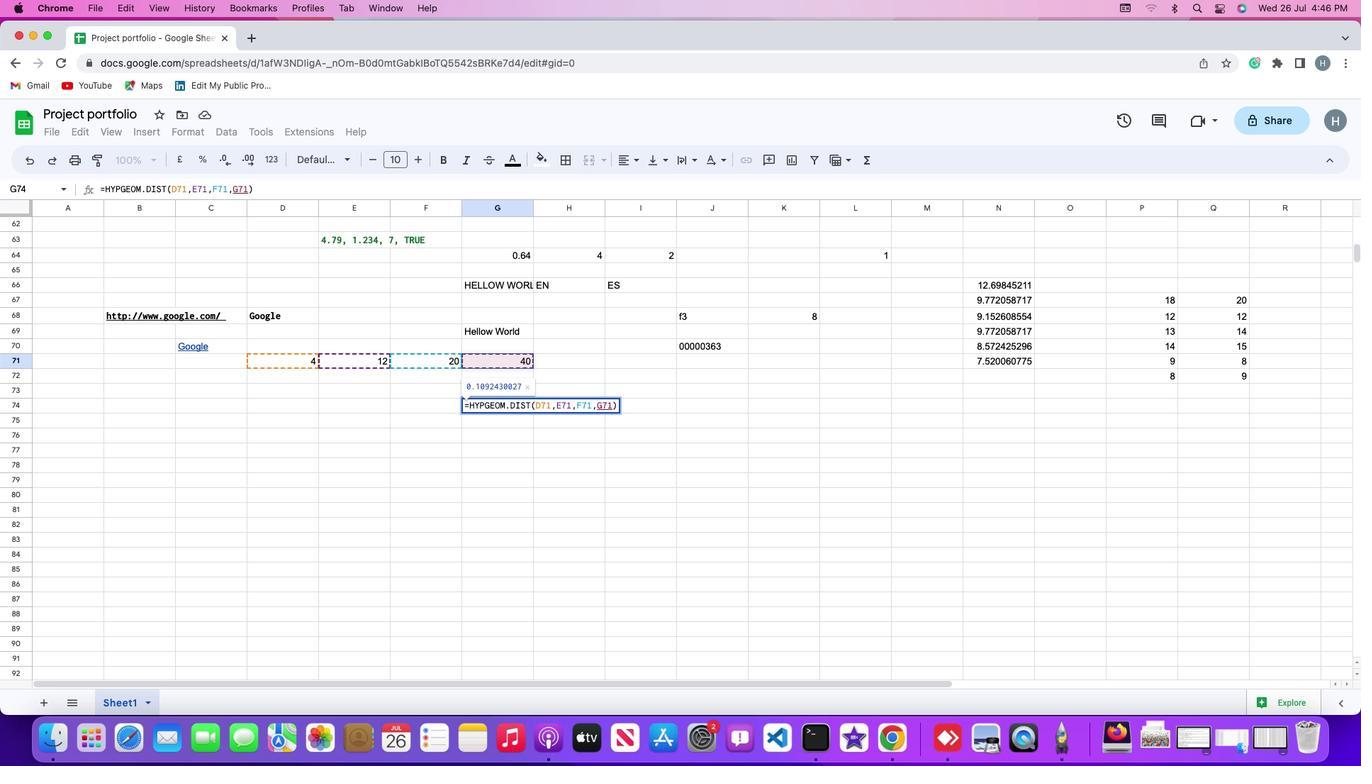 
Action: Mouse moved to (502, 361)
Screenshot: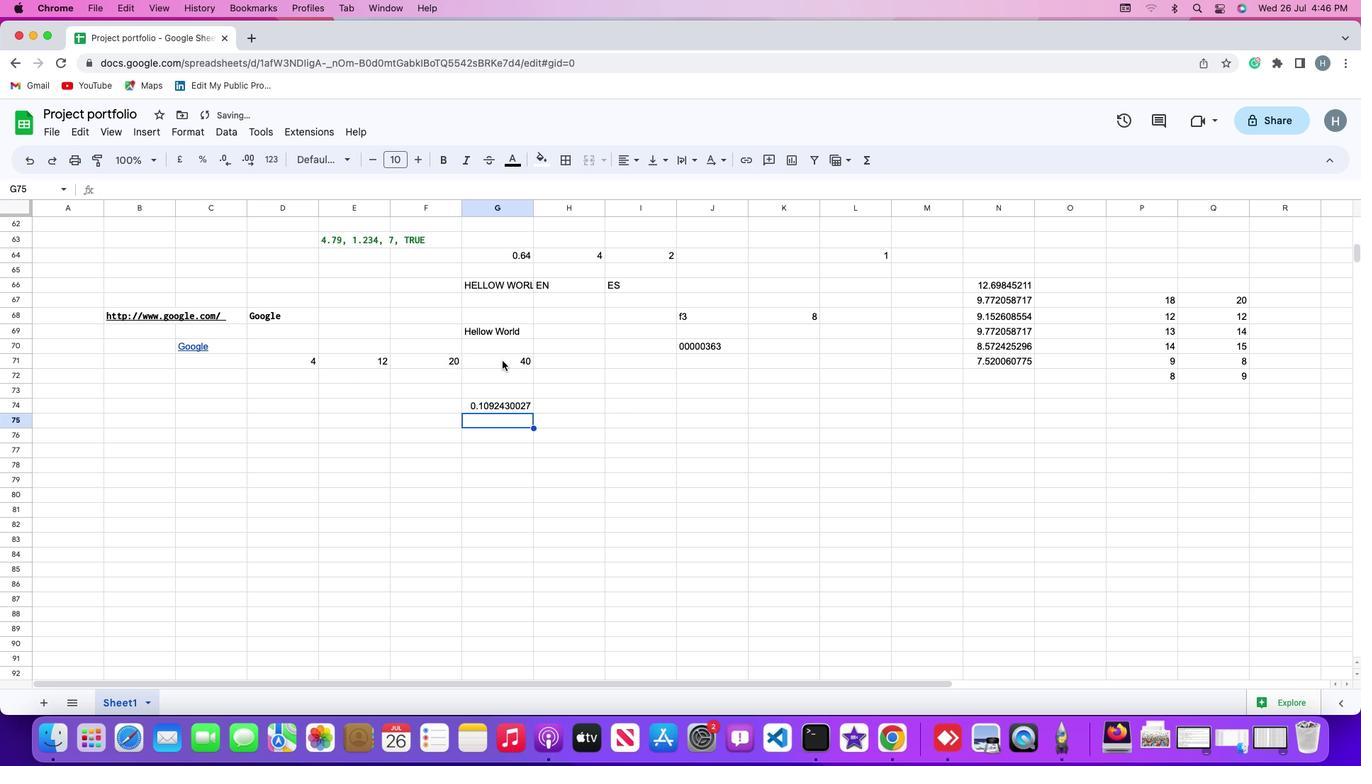 
